 Task: Find connections with filter location Villajoyosa with filter topic #Humanresourcewith filter profile language Potuguese with filter current company Diverse Lynx with filter school Meghalaya India Jobs with filter industry Retail Luxury Goods and Jewelry with filter service category Labor and Employment Law with filter keywords title Supervisor
Action: Mouse moved to (544, 74)
Screenshot: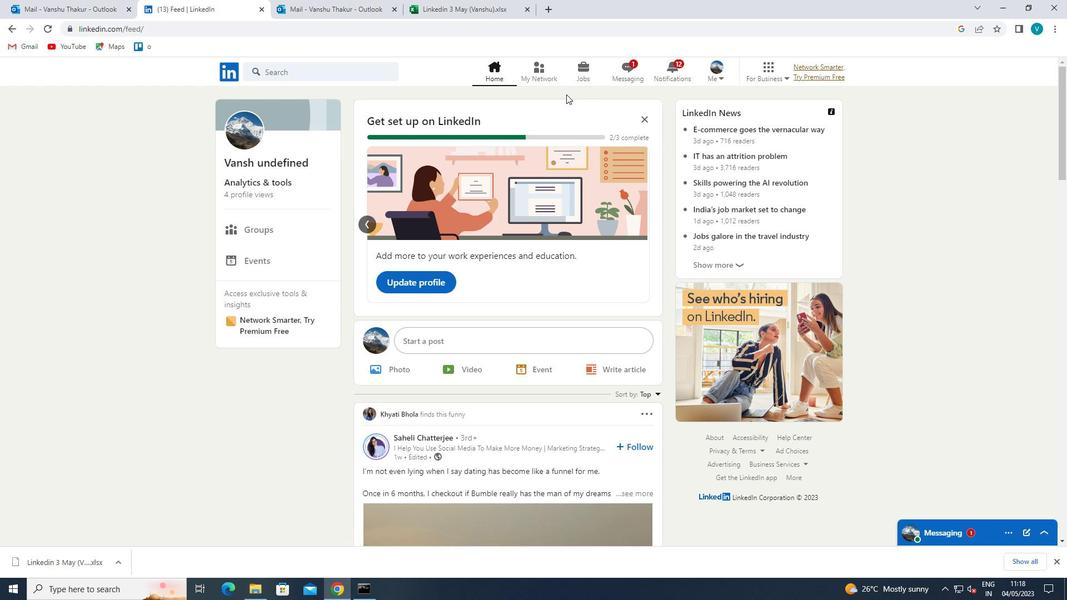 
Action: Mouse pressed left at (544, 74)
Screenshot: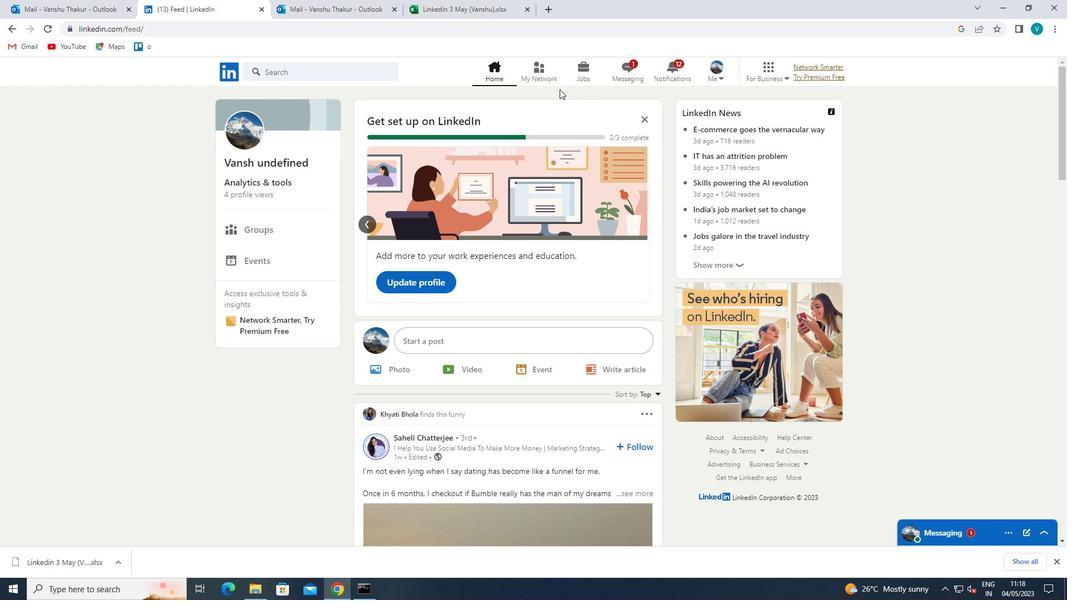 
Action: Mouse moved to (323, 125)
Screenshot: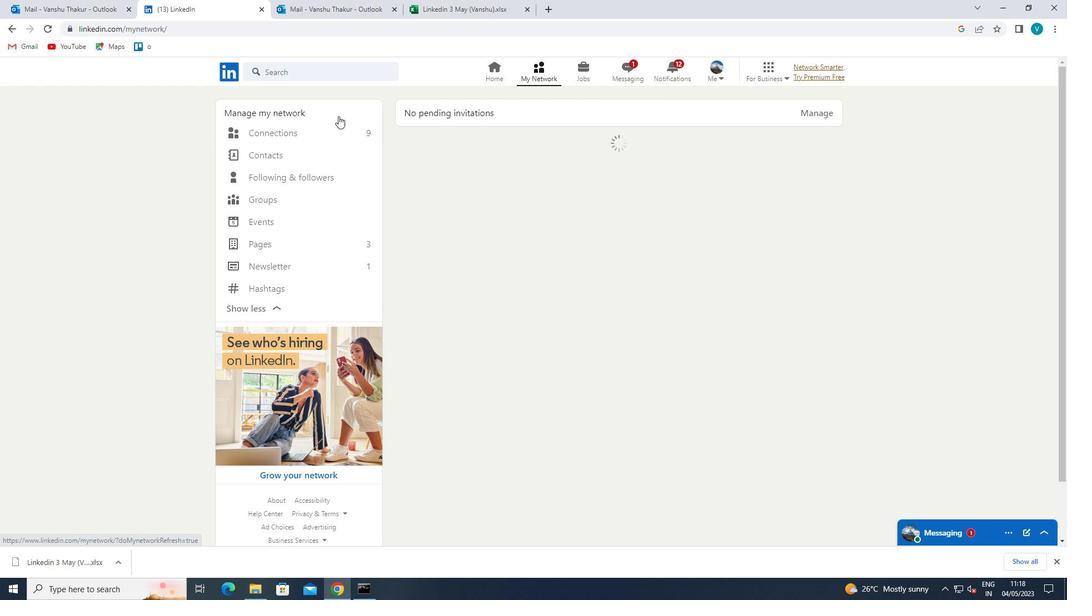 
Action: Mouse pressed left at (323, 125)
Screenshot: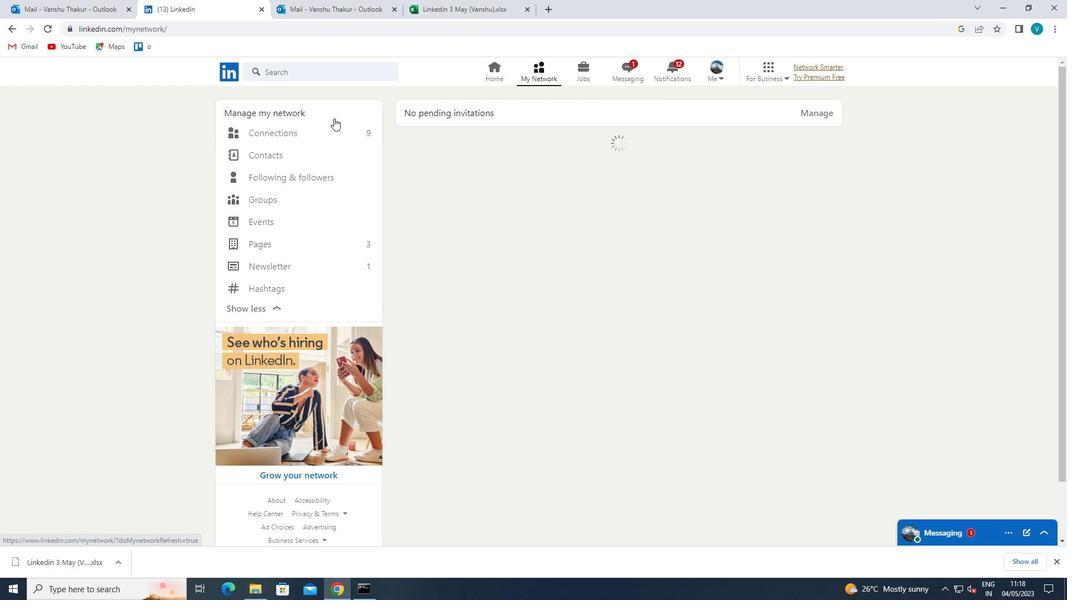 
Action: Mouse moved to (321, 126)
Screenshot: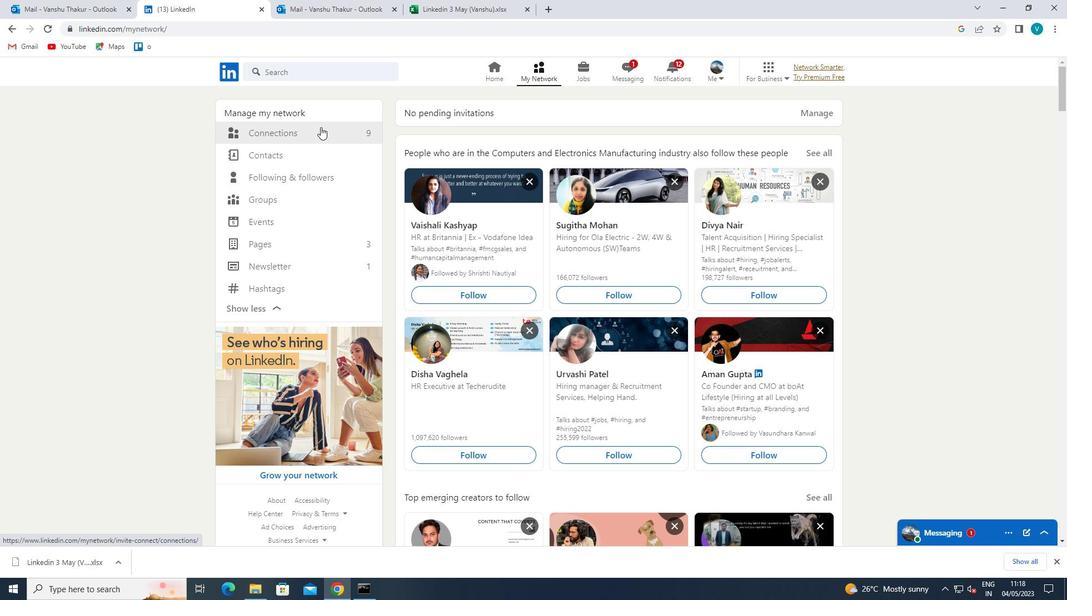 
Action: Mouse pressed left at (321, 126)
Screenshot: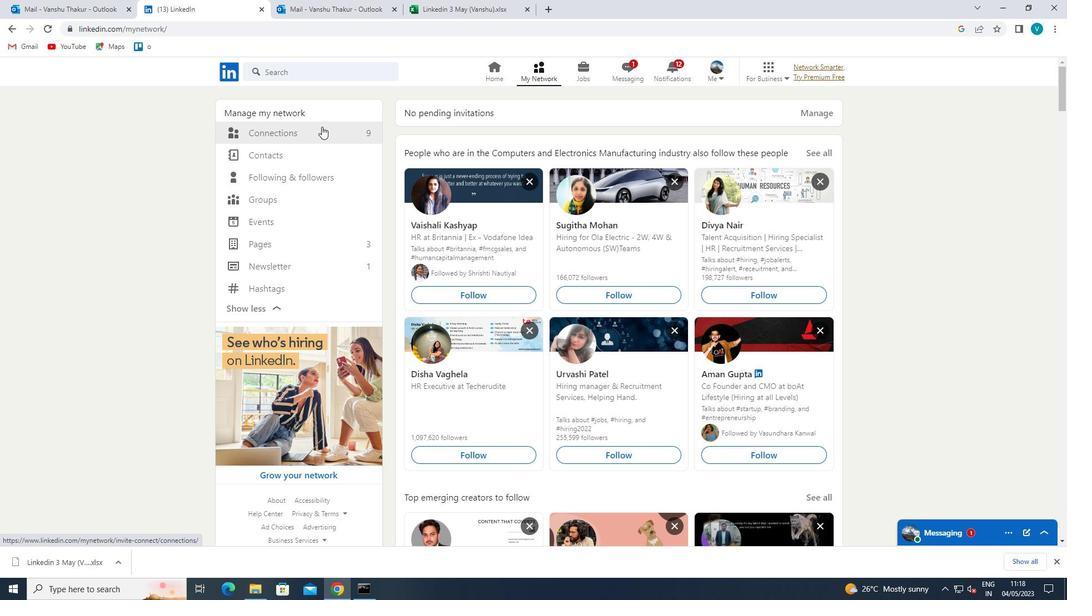 
Action: Mouse moved to (611, 129)
Screenshot: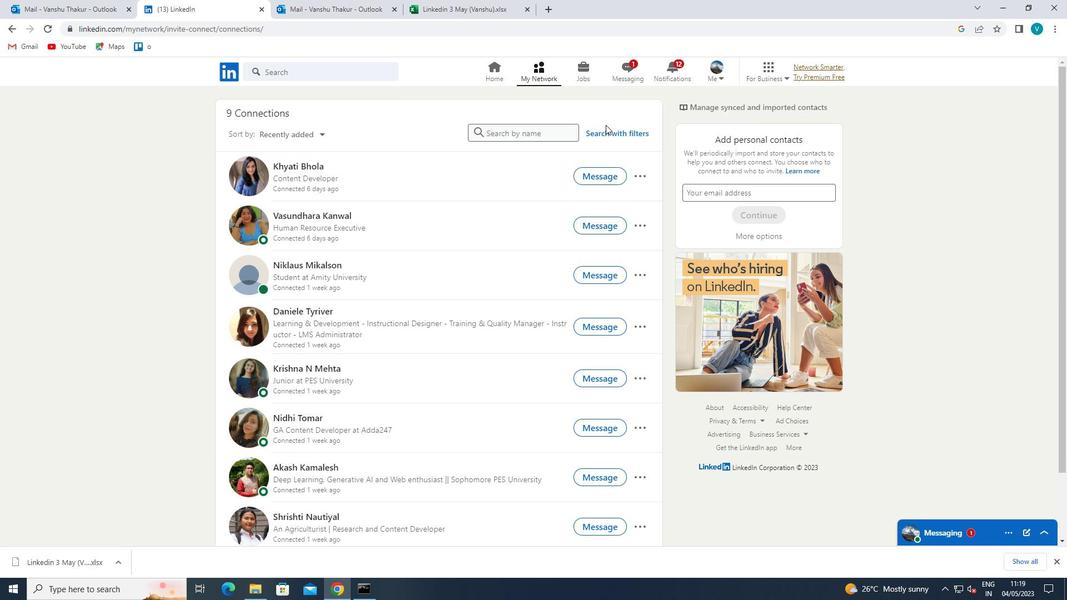 
Action: Mouse pressed left at (611, 129)
Screenshot: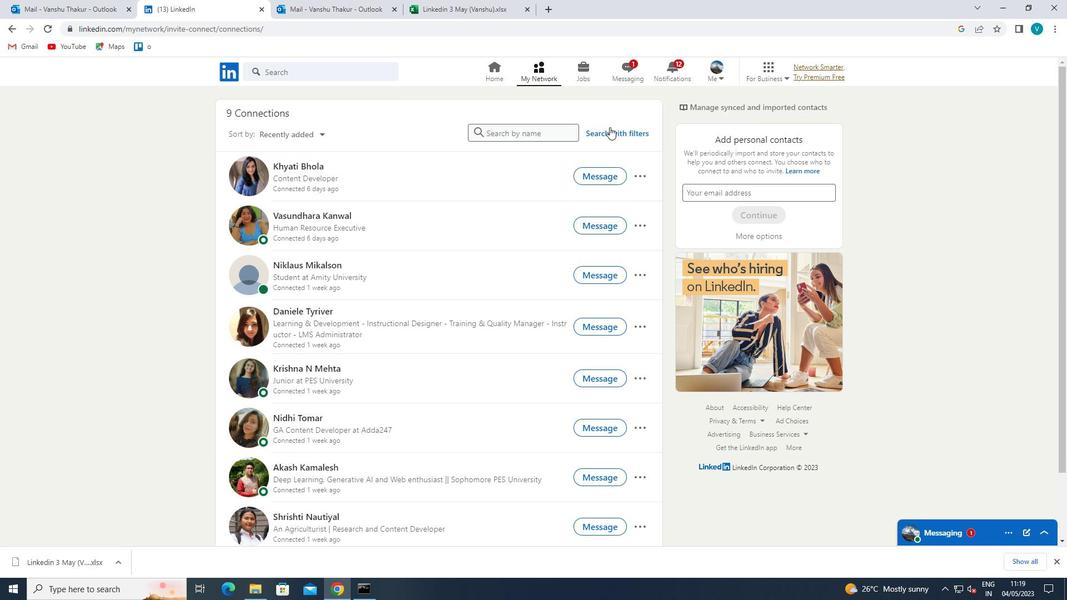 
Action: Mouse moved to (541, 108)
Screenshot: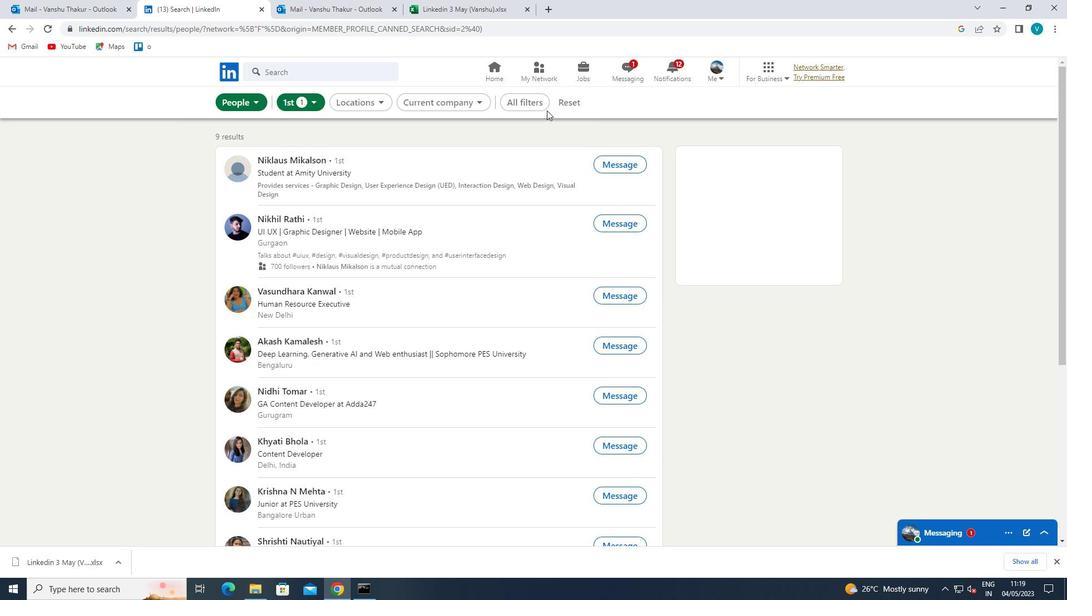
Action: Mouse pressed left at (541, 108)
Screenshot: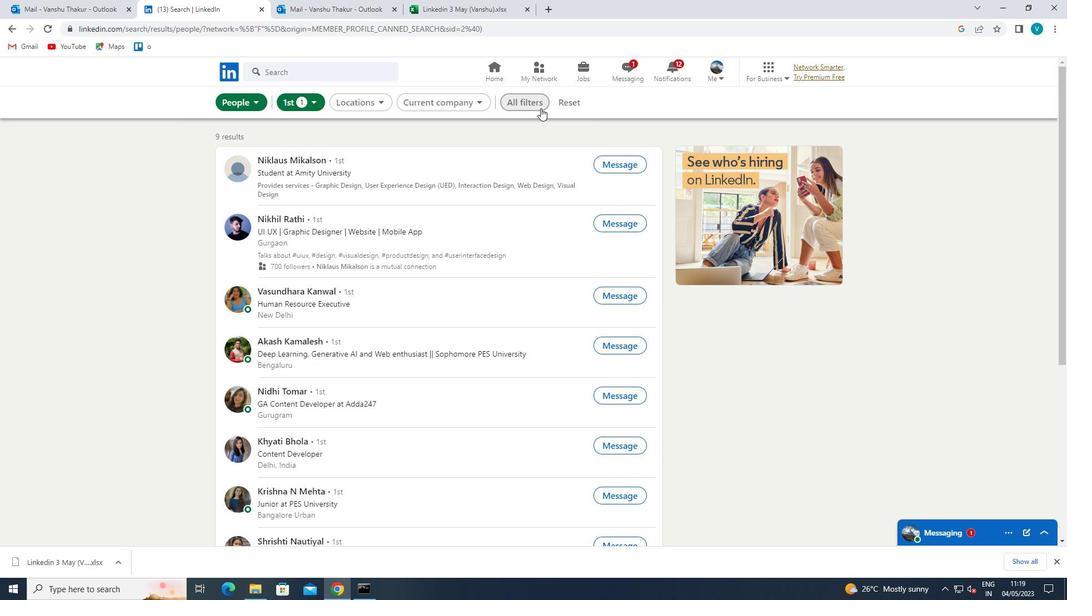
Action: Mouse moved to (788, 194)
Screenshot: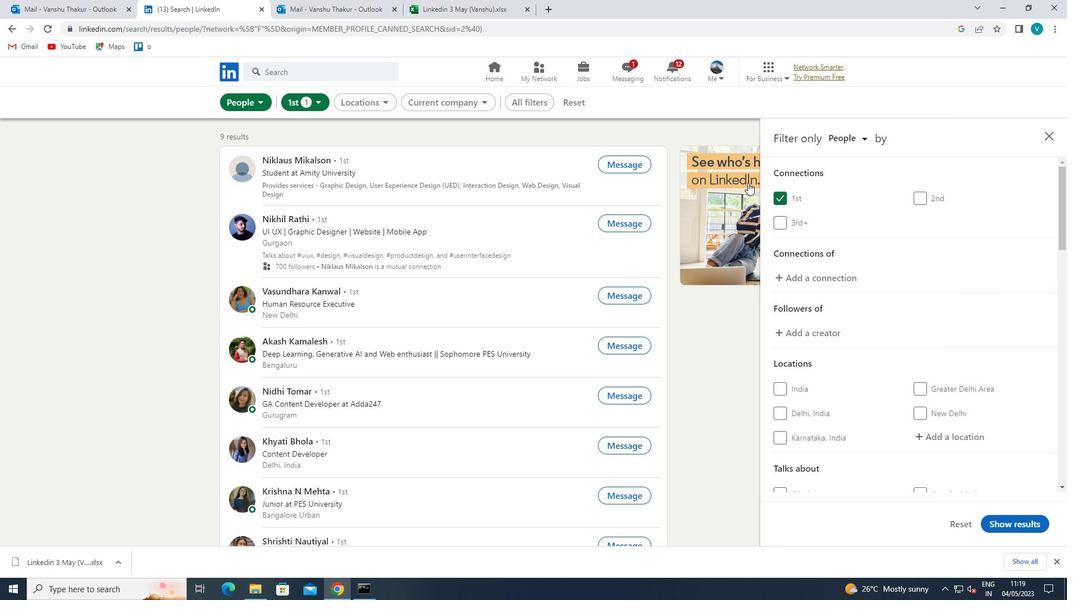 
Action: Mouse scrolled (788, 193) with delta (0, 0)
Screenshot: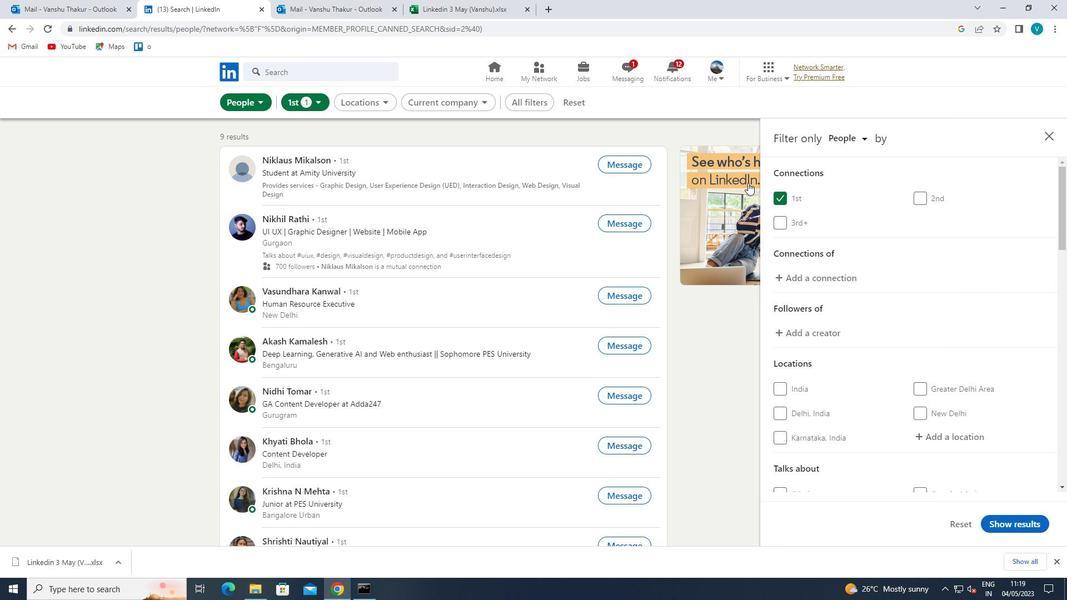 
Action: Mouse moved to (789, 195)
Screenshot: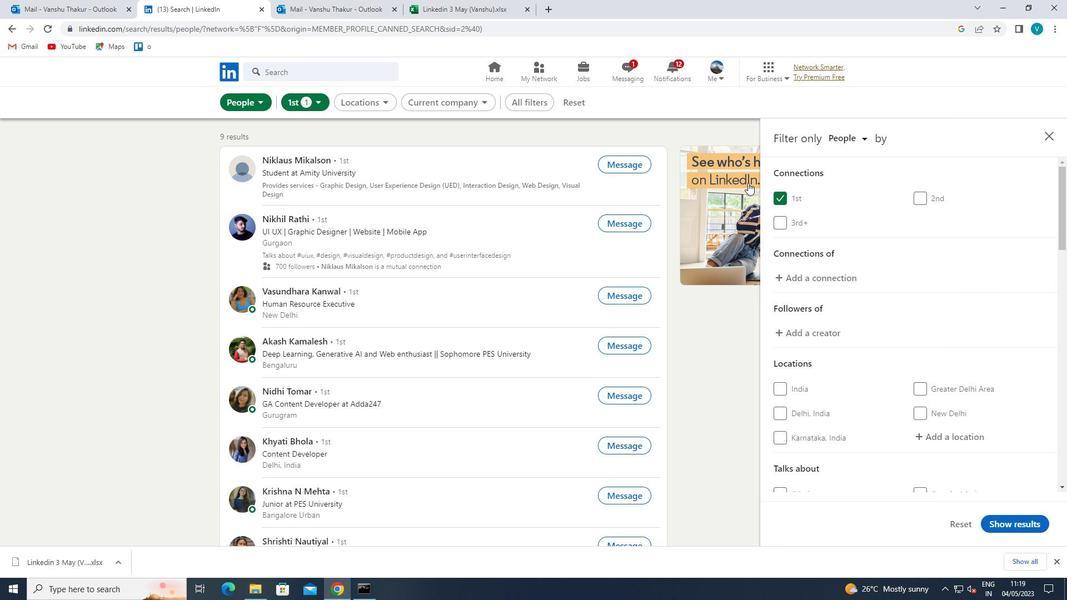 
Action: Mouse scrolled (789, 194) with delta (0, 0)
Screenshot: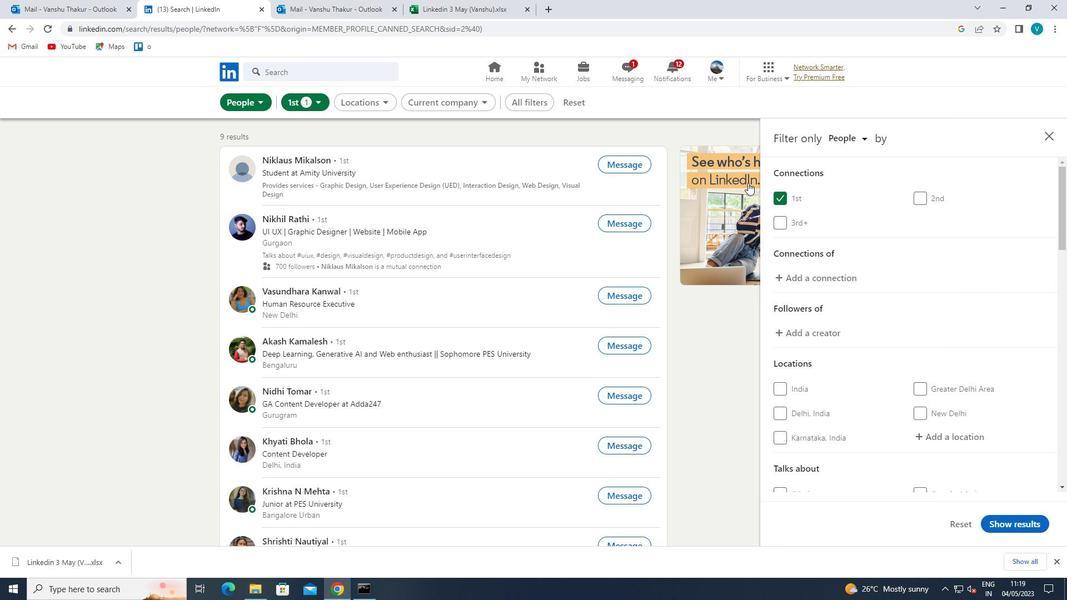
Action: Mouse moved to (955, 319)
Screenshot: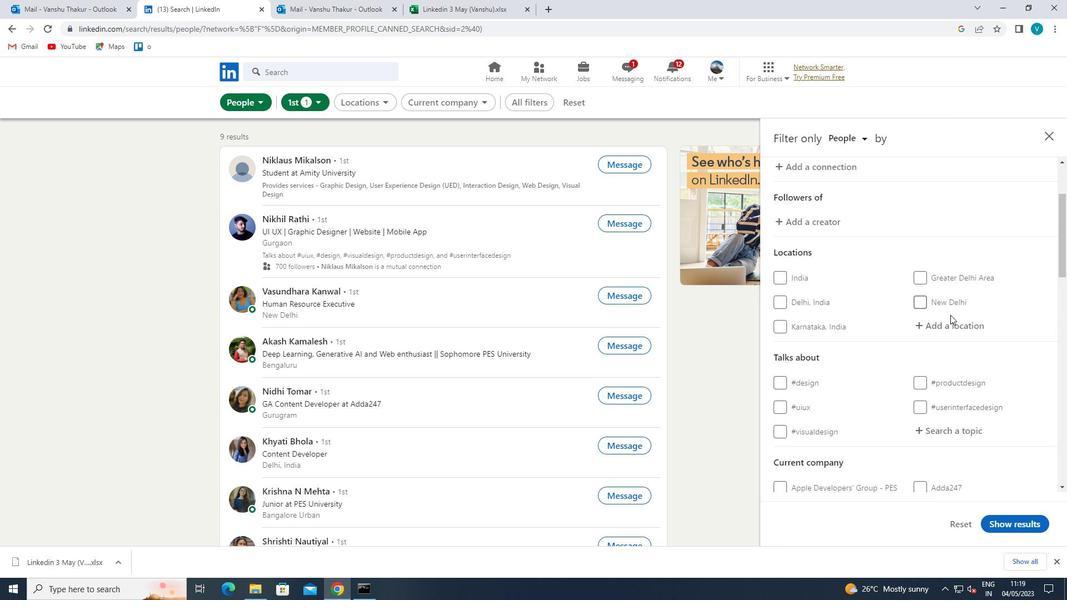 
Action: Mouse pressed left at (955, 319)
Screenshot: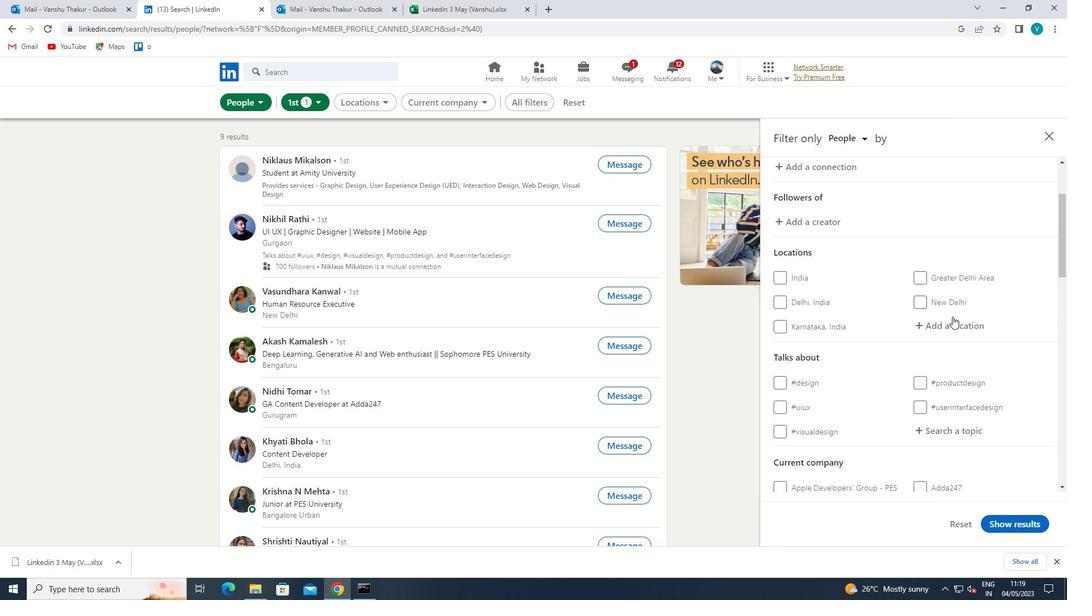 
Action: Mouse moved to (950, 324)
Screenshot: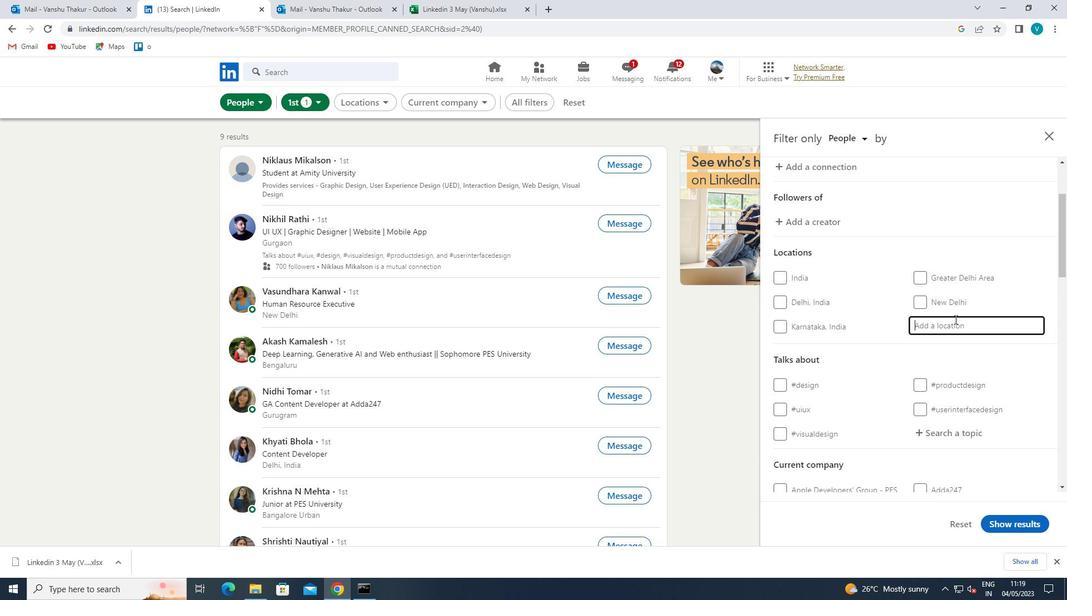 
Action: Key pressed <Key.shift>VILLAJOYOSA<Key.space>
Screenshot: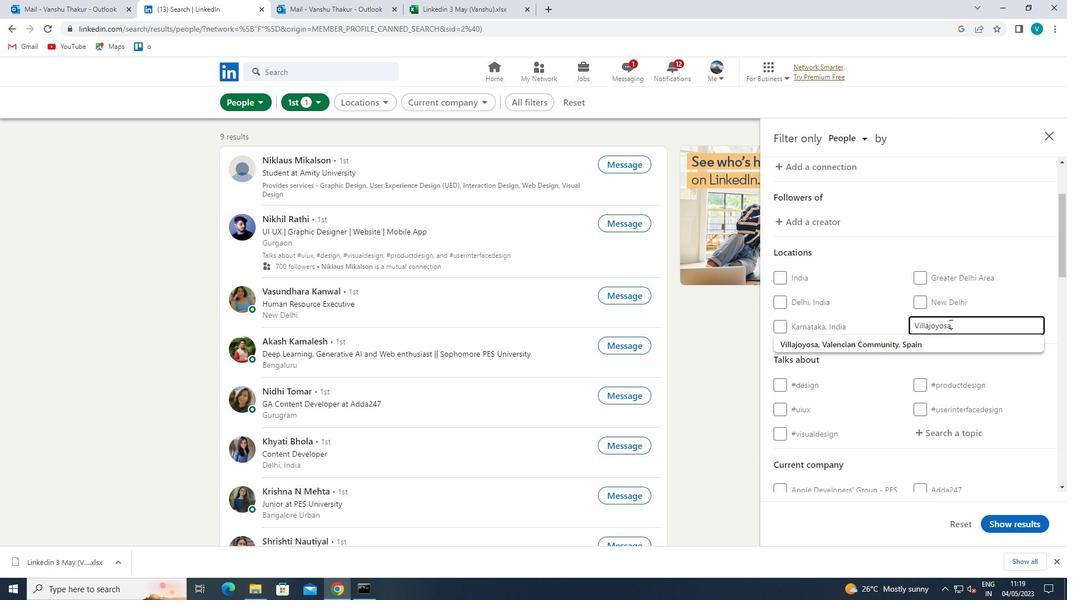
Action: Mouse moved to (935, 342)
Screenshot: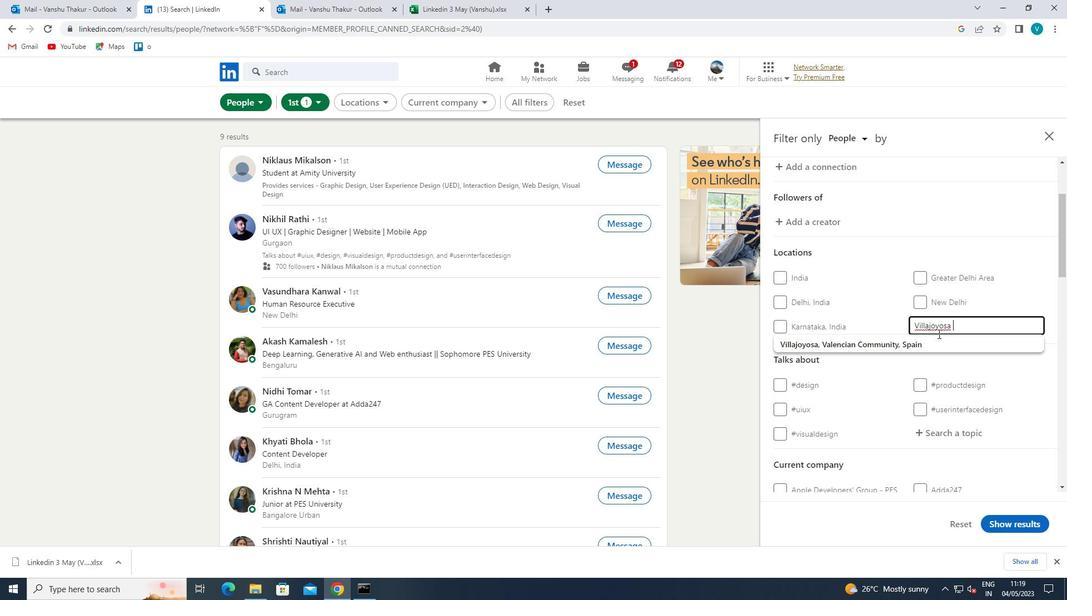 
Action: Mouse pressed left at (935, 342)
Screenshot: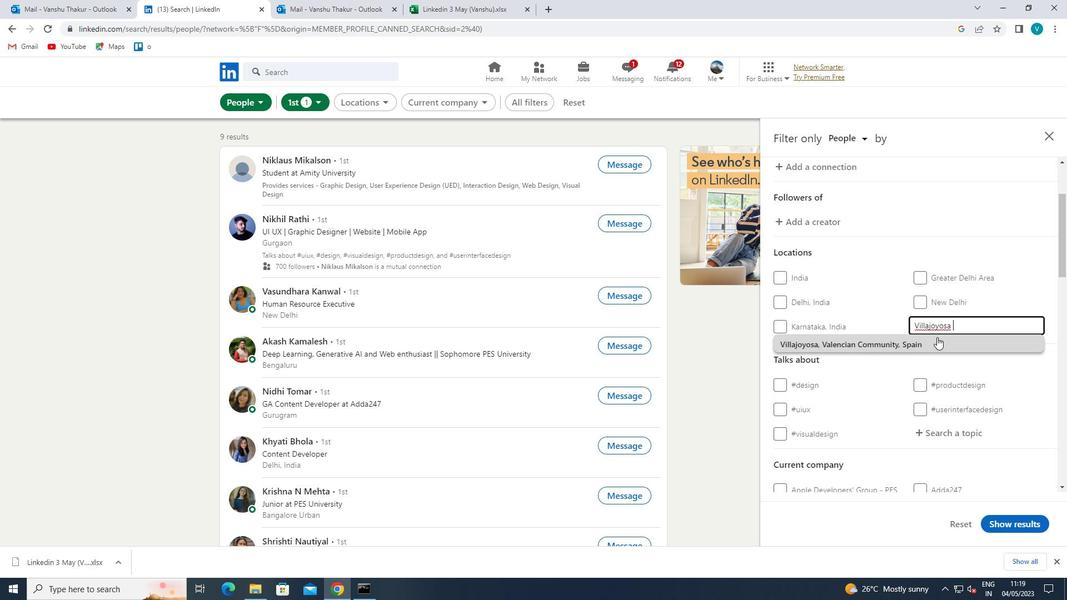 
Action: Mouse moved to (935, 342)
Screenshot: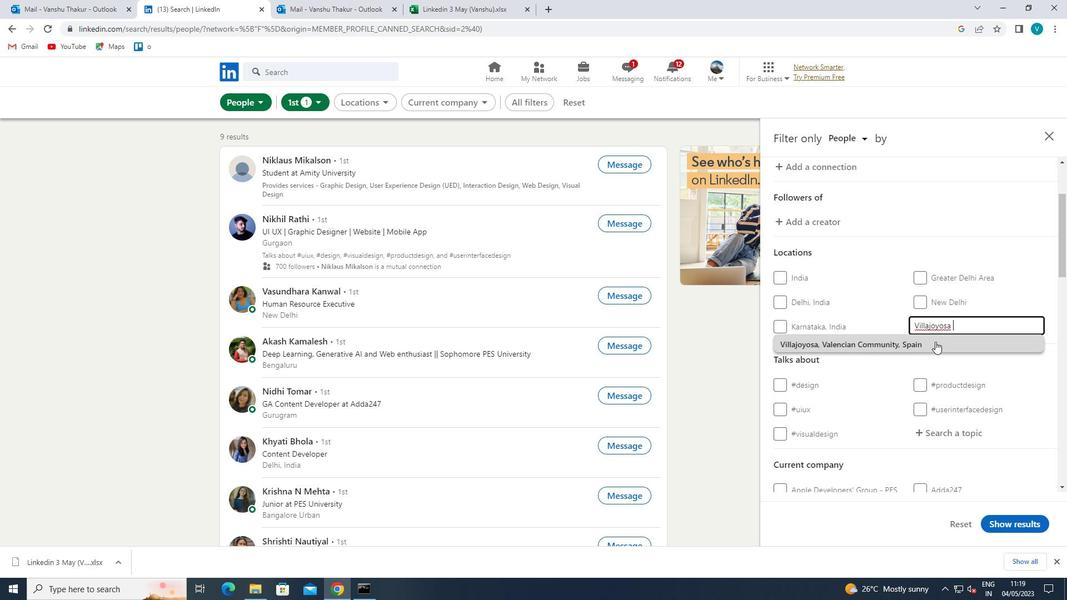 
Action: Mouse scrolled (935, 341) with delta (0, 0)
Screenshot: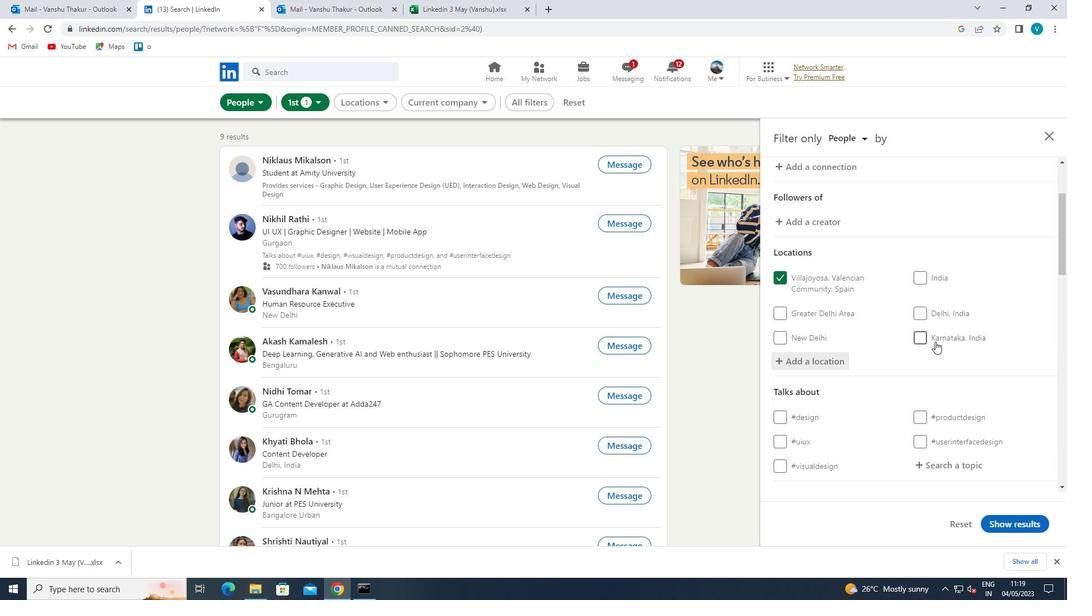
Action: Mouse scrolled (935, 341) with delta (0, 0)
Screenshot: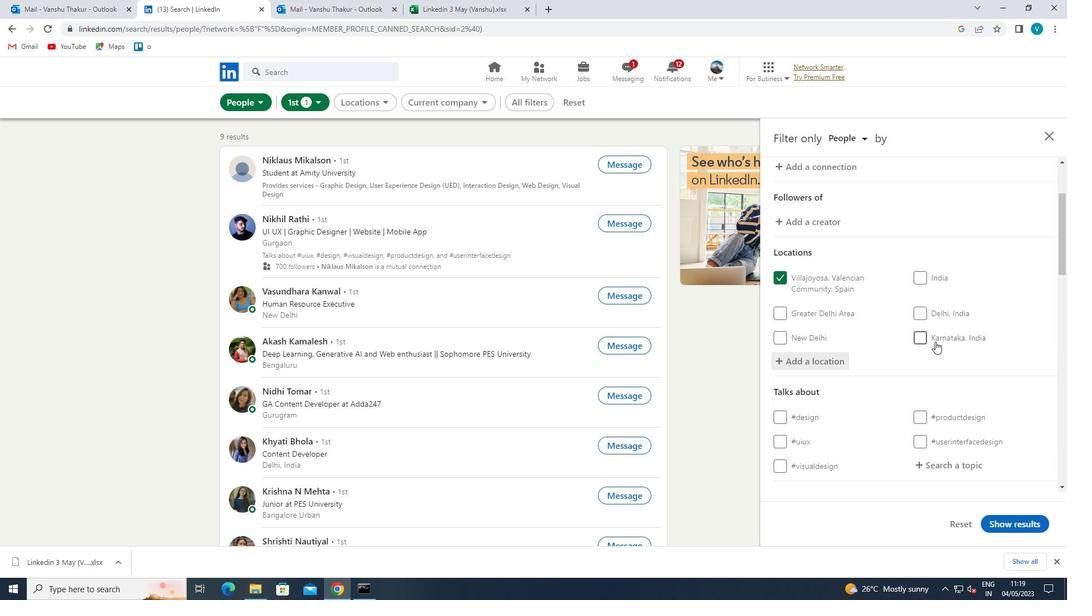 
Action: Mouse moved to (937, 364)
Screenshot: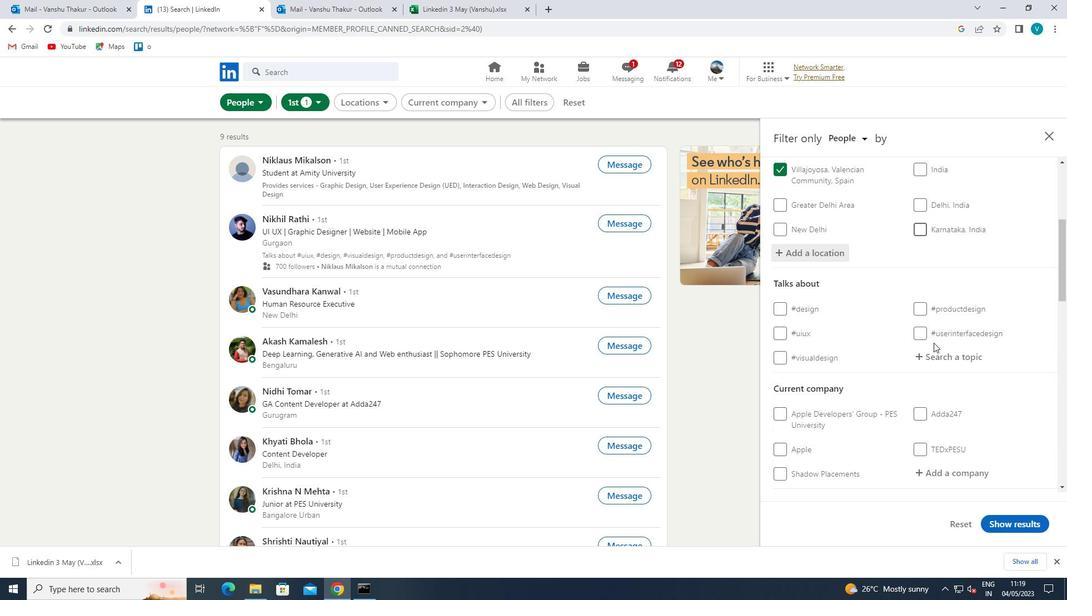 
Action: Mouse pressed left at (937, 364)
Screenshot: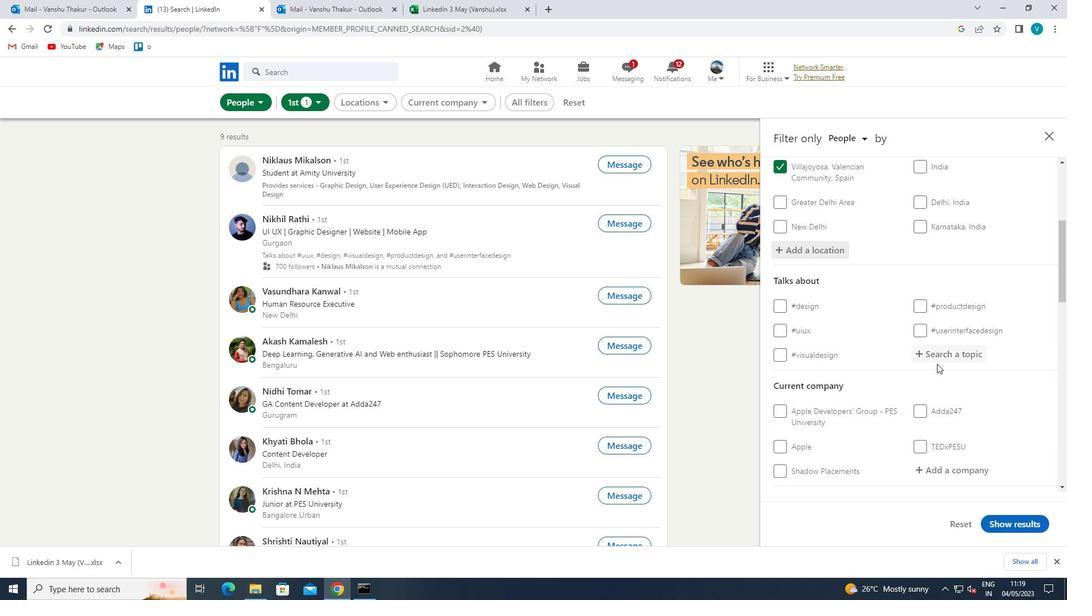 
Action: Mouse moved to (969, 352)
Screenshot: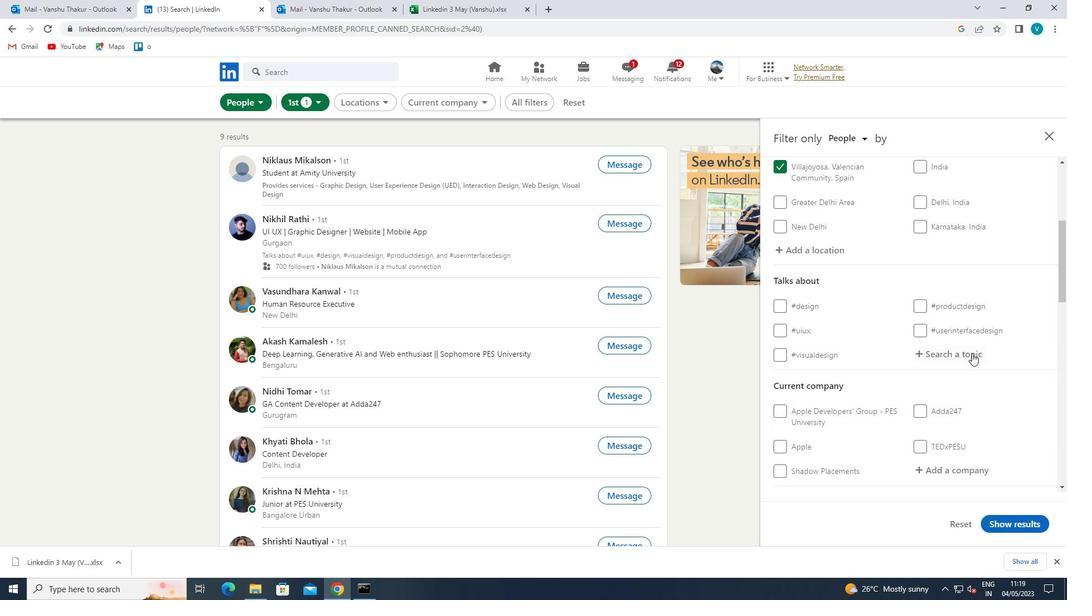 
Action: Mouse pressed left at (969, 352)
Screenshot: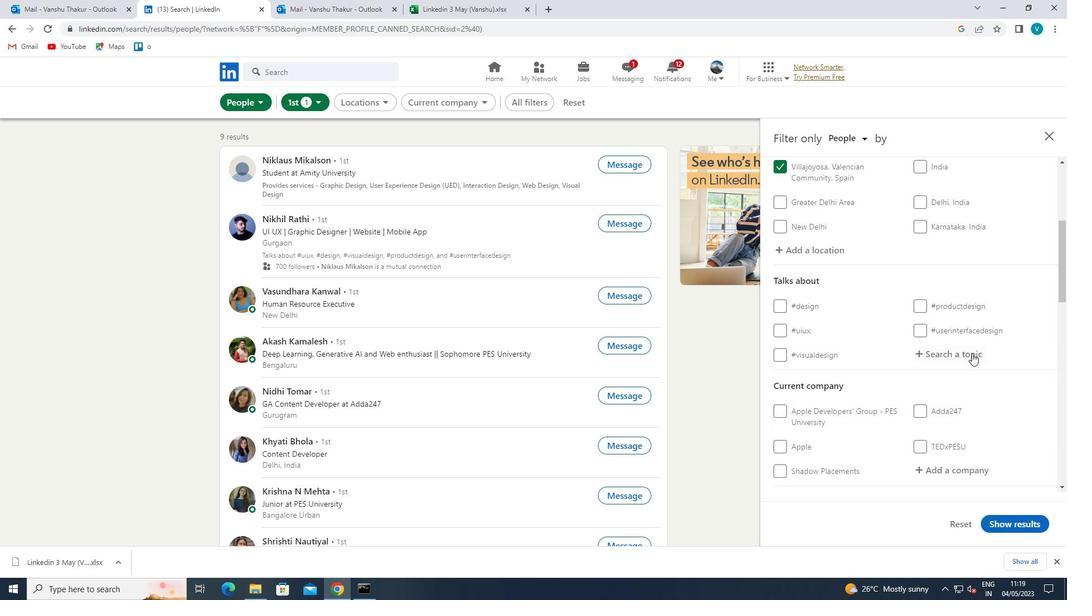 
Action: Mouse moved to (963, 355)
Screenshot: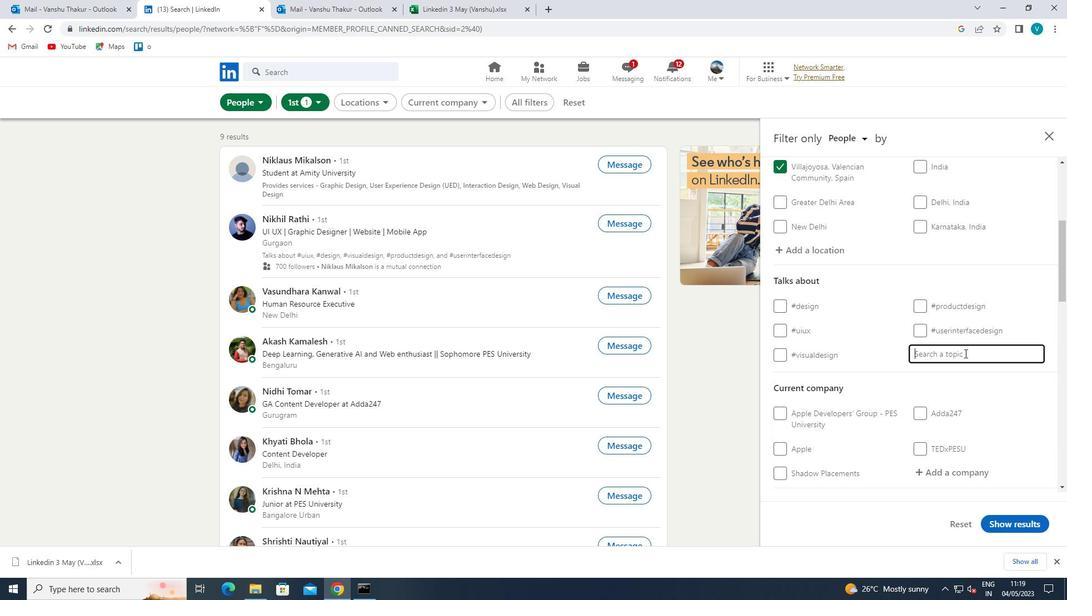 
Action: Key pressed HUMANRES
Screenshot: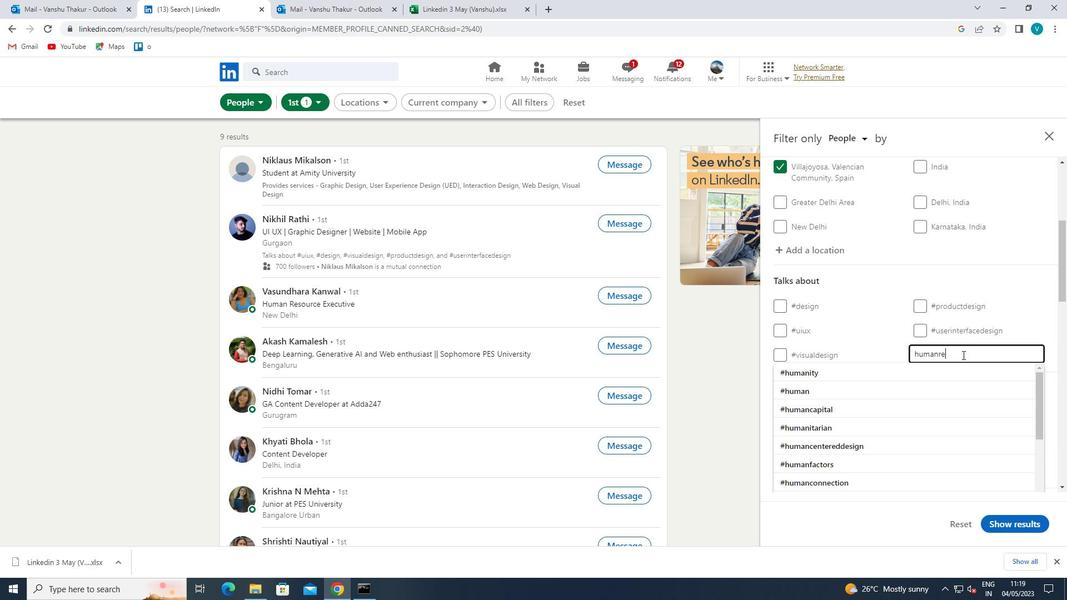 
Action: Mouse moved to (900, 385)
Screenshot: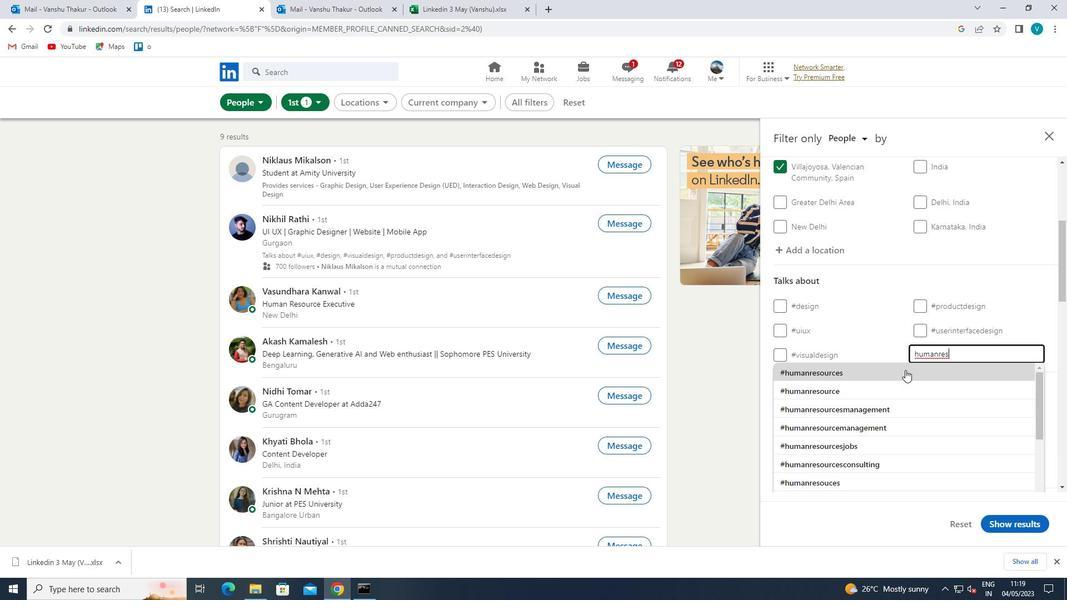 
Action: Mouse pressed left at (900, 385)
Screenshot: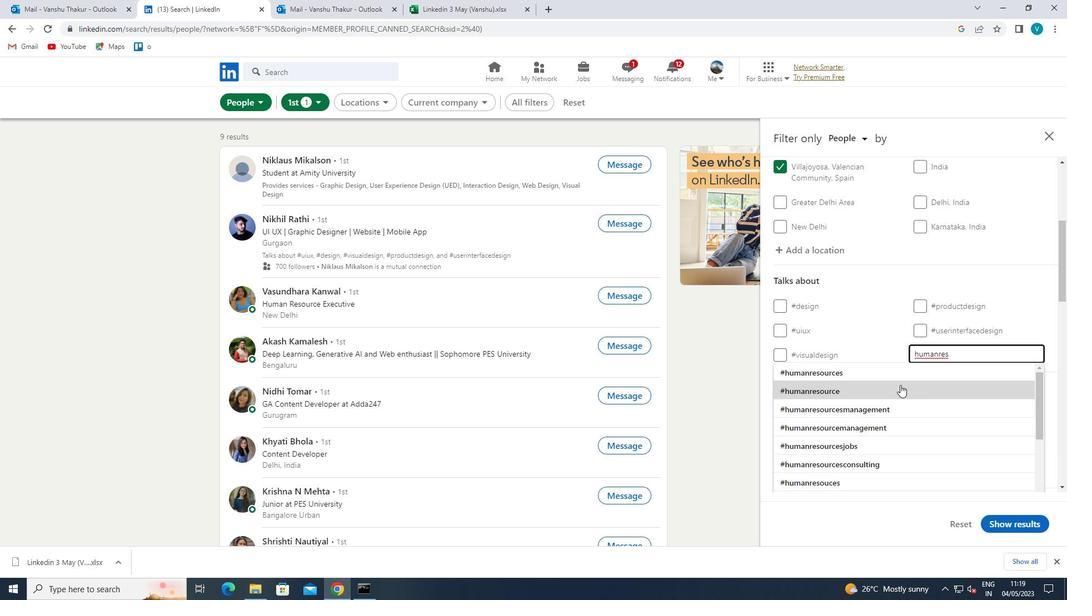 
Action: Mouse moved to (900, 385)
Screenshot: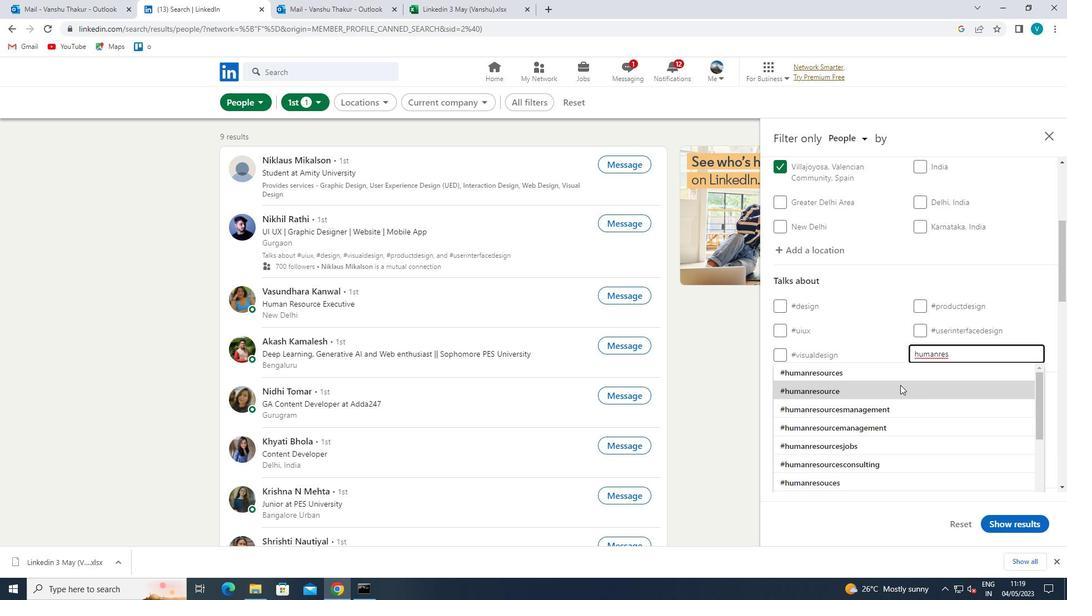 
Action: Mouse scrolled (900, 384) with delta (0, 0)
Screenshot: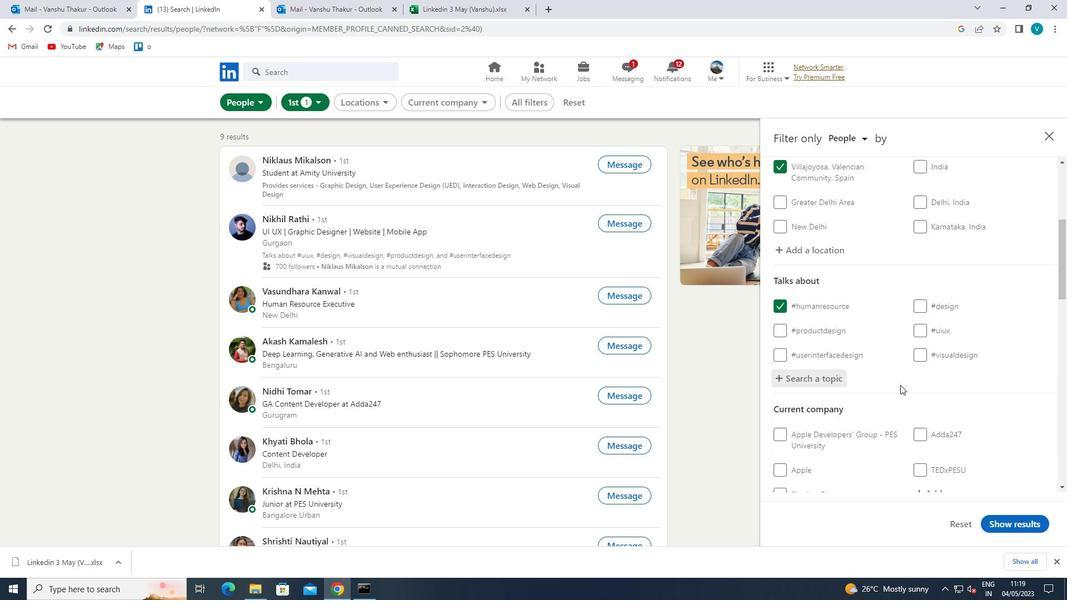 
Action: Mouse scrolled (900, 384) with delta (0, 0)
Screenshot: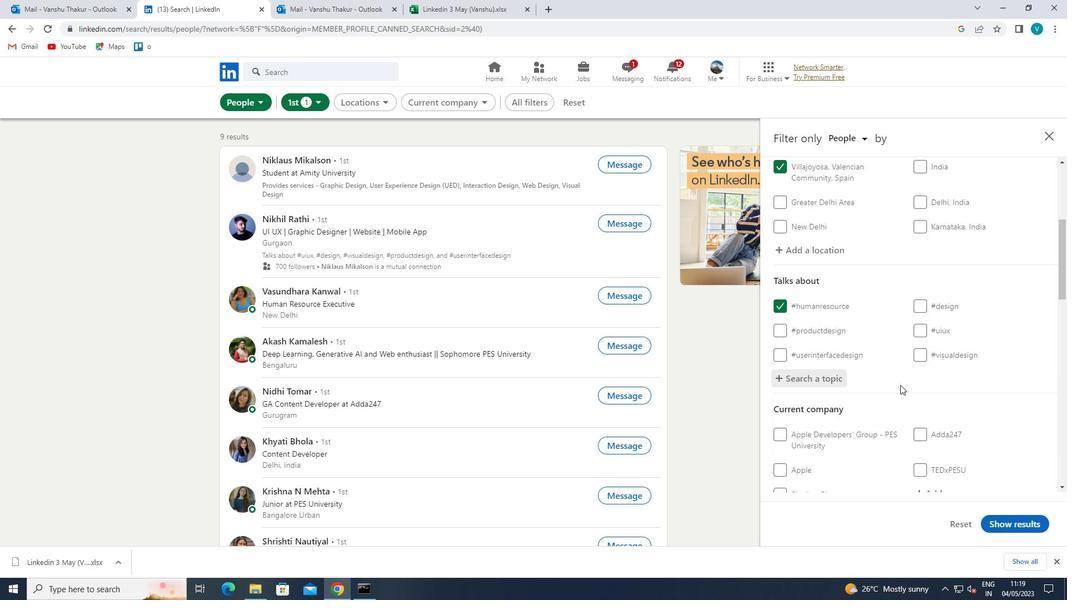 
Action: Mouse scrolled (900, 384) with delta (0, 0)
Screenshot: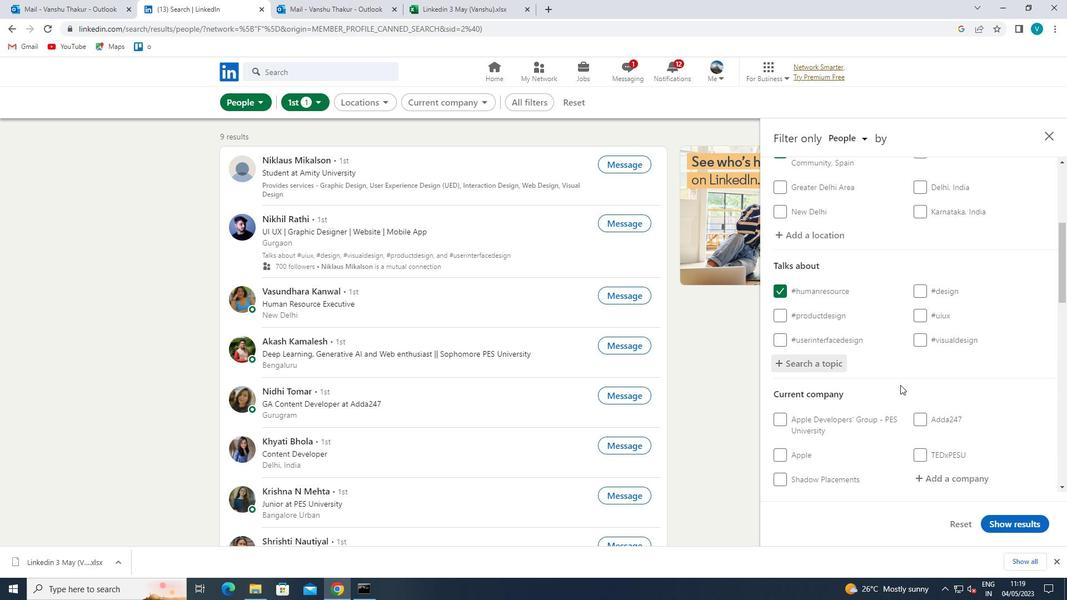 
Action: Mouse moved to (950, 324)
Screenshot: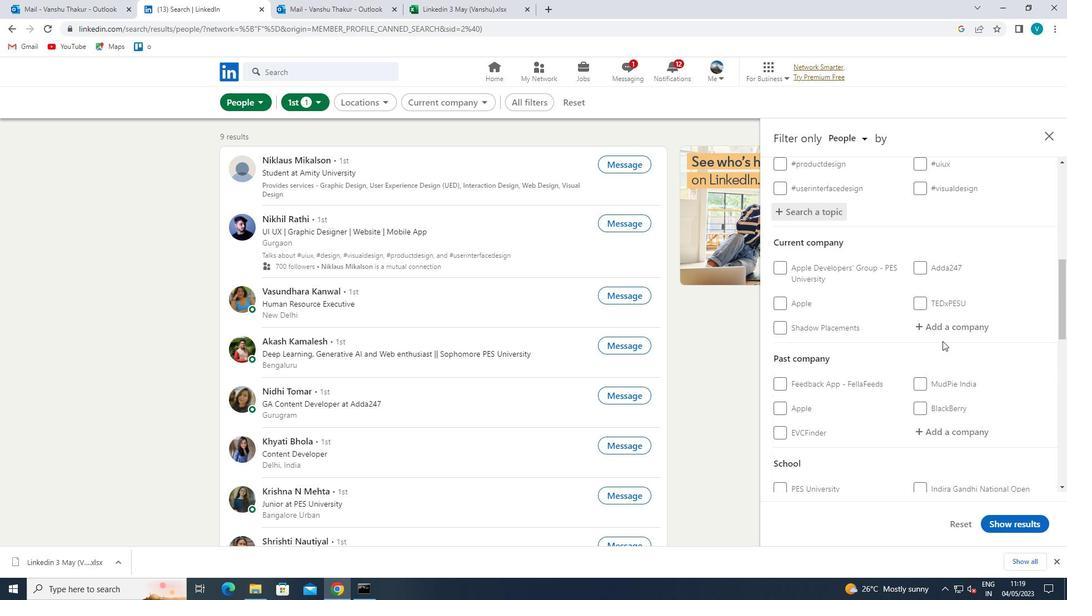 
Action: Mouse pressed left at (950, 324)
Screenshot: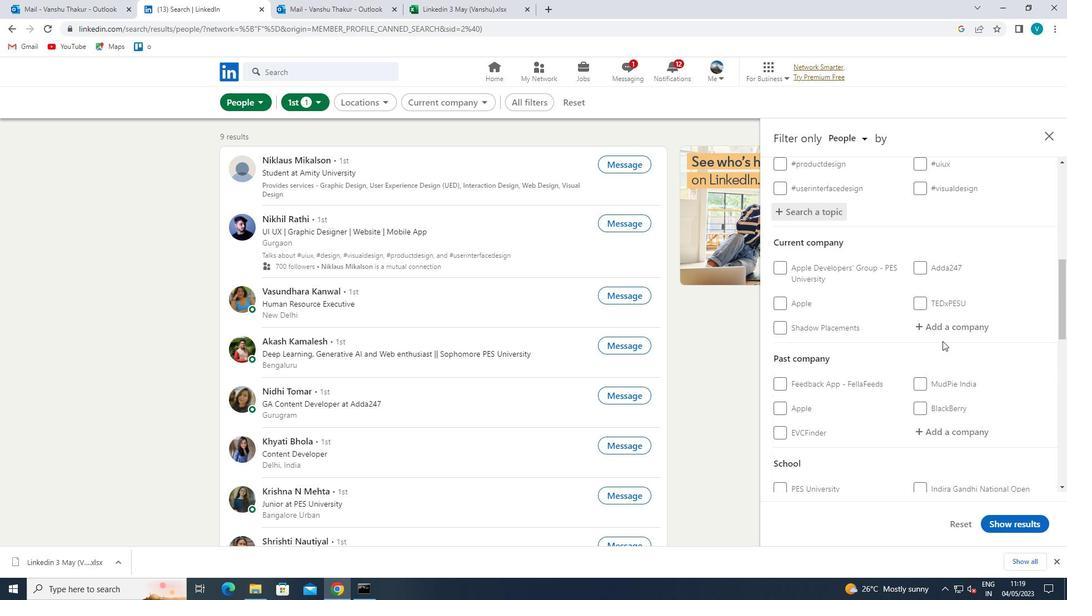 
Action: Key pressed <Key.shift>DIVERSE
Screenshot: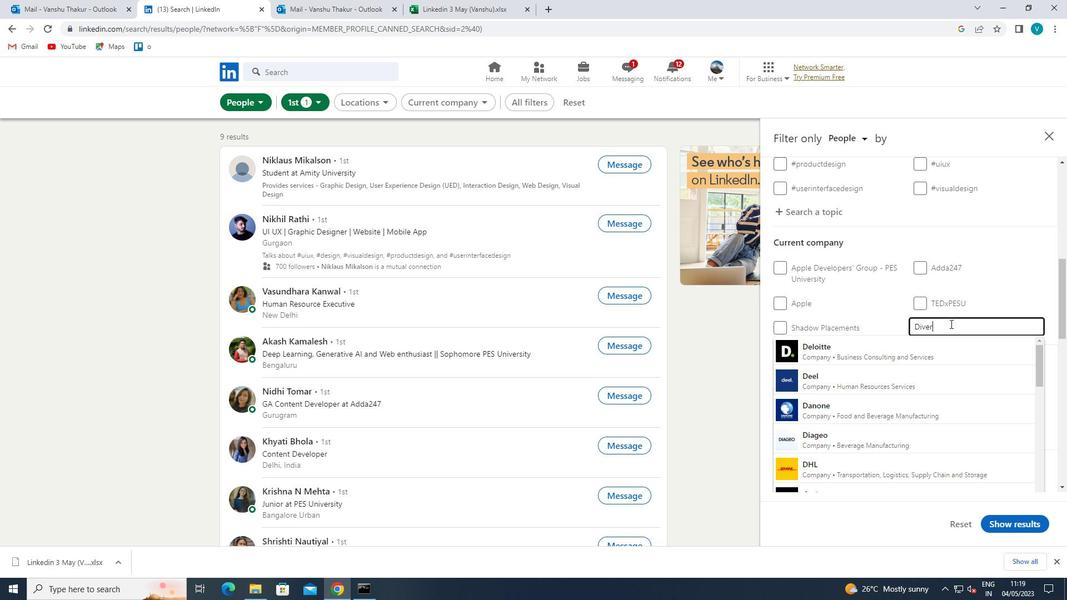 
Action: Mouse moved to (922, 353)
Screenshot: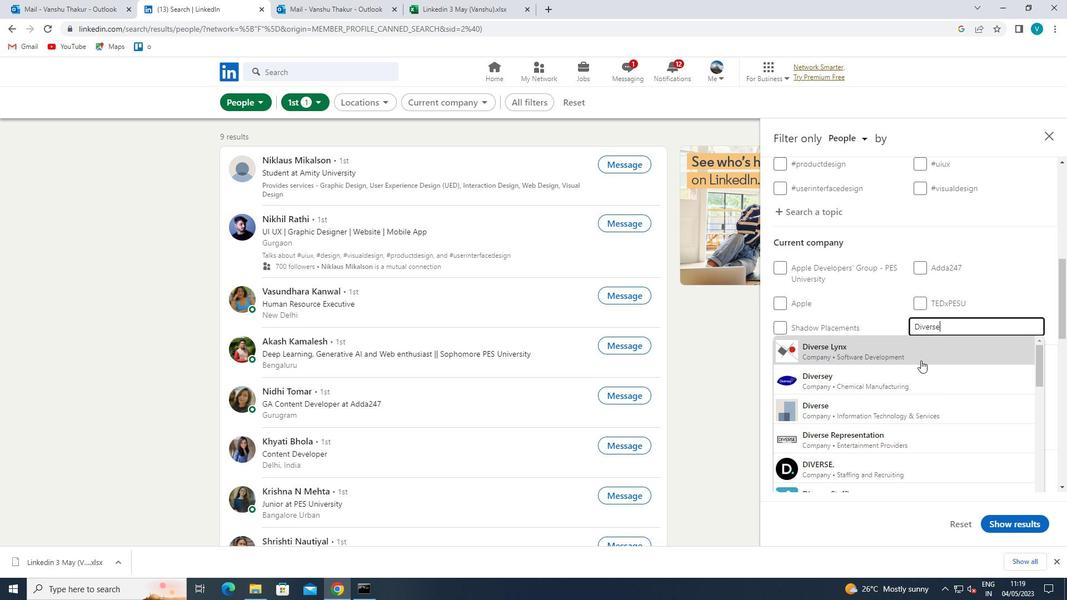 
Action: Mouse pressed left at (922, 353)
Screenshot: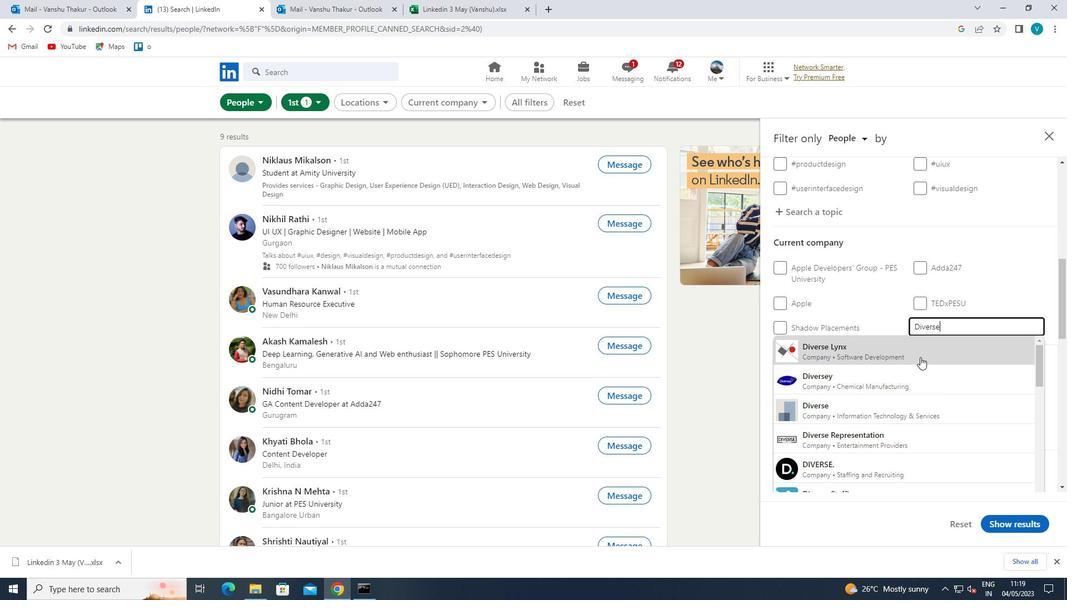 
Action: Mouse moved to (923, 351)
Screenshot: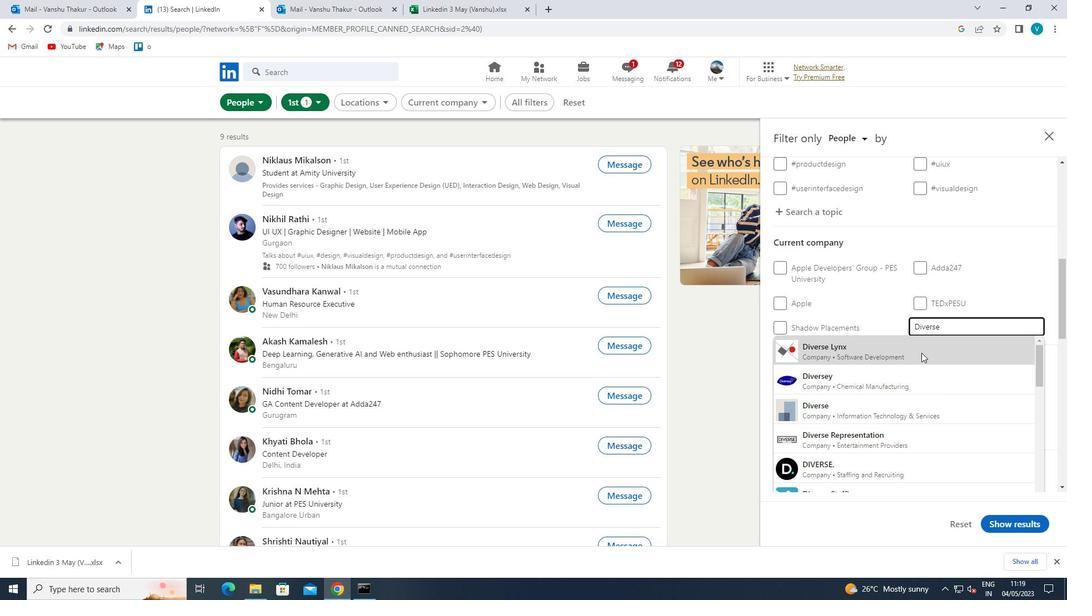 
Action: Mouse scrolled (923, 350) with delta (0, 0)
Screenshot: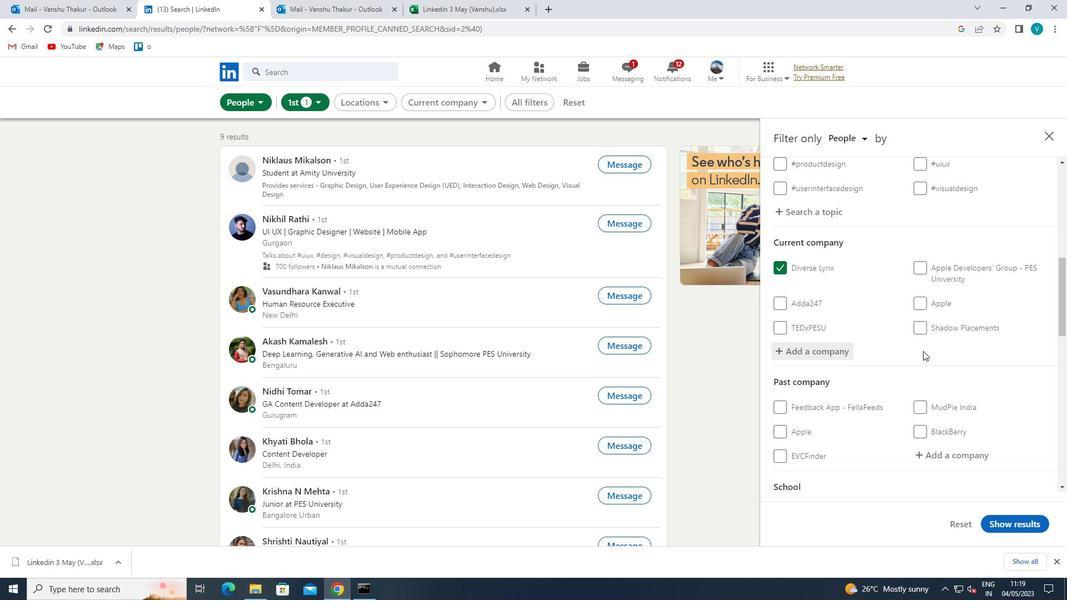 
Action: Mouse scrolled (923, 350) with delta (0, 0)
Screenshot: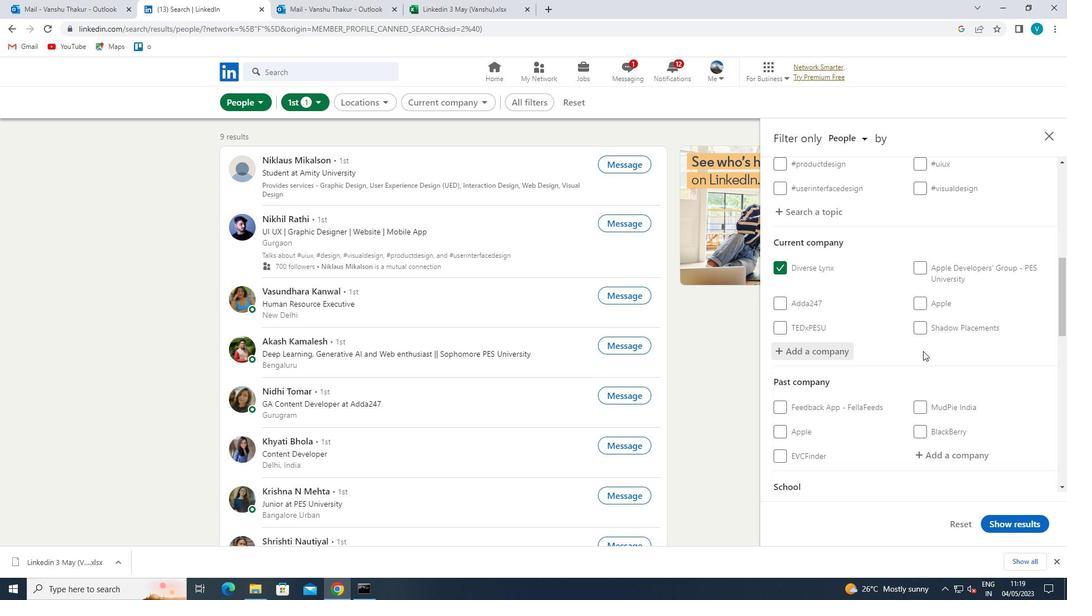 
Action: Mouse scrolled (923, 350) with delta (0, 0)
Screenshot: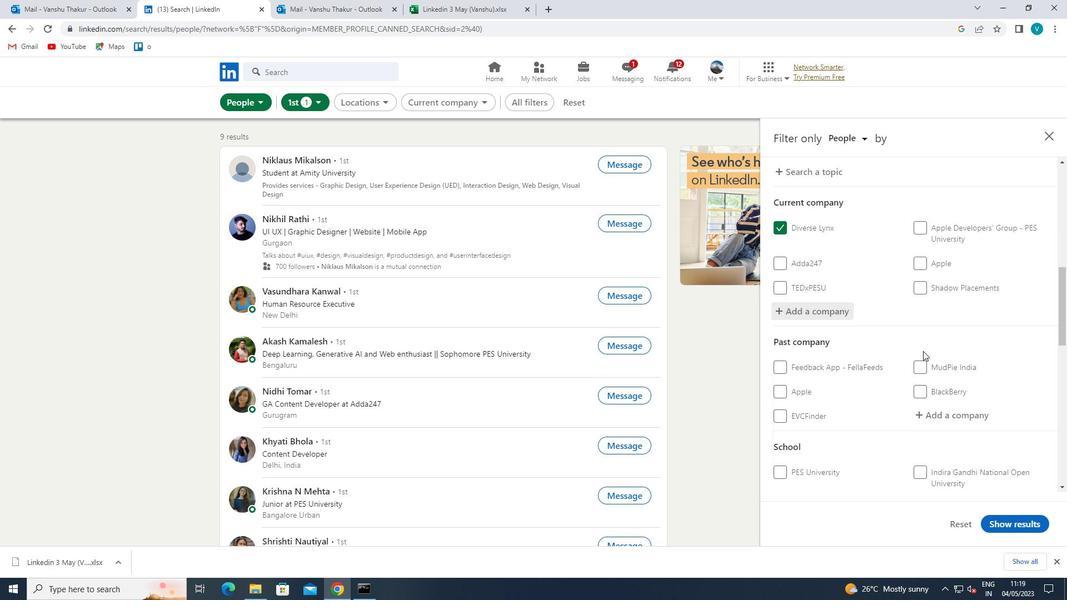 
Action: Mouse scrolled (923, 350) with delta (0, 0)
Screenshot: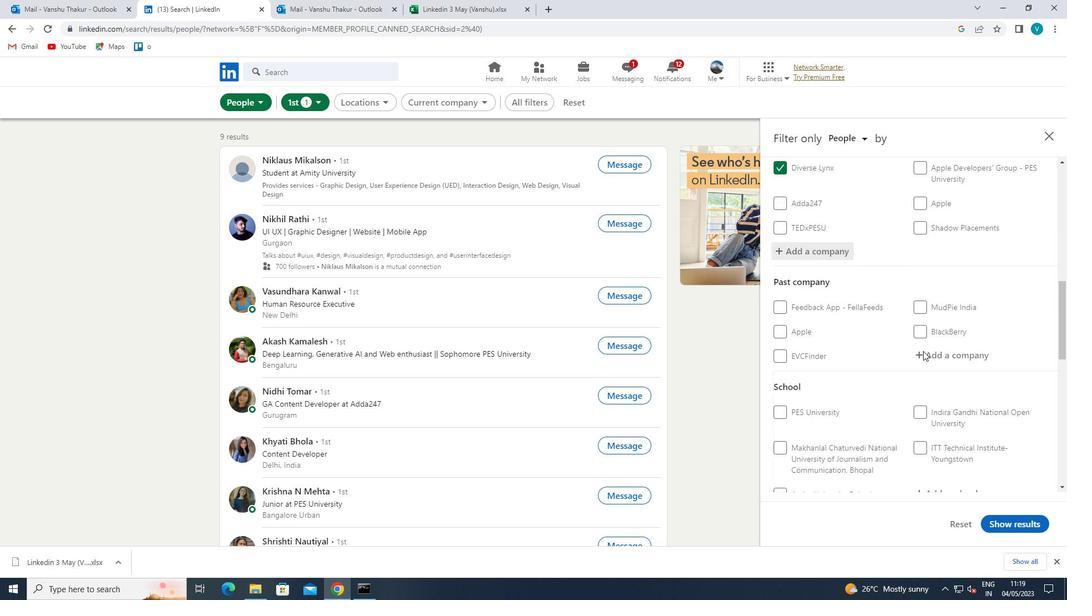 
Action: Mouse moved to (945, 367)
Screenshot: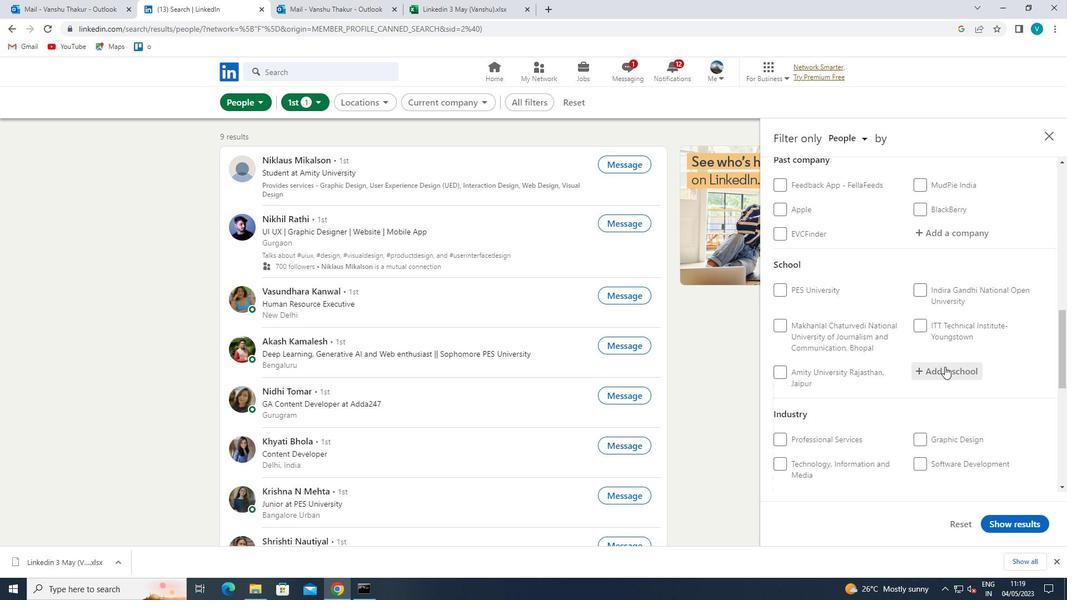 
Action: Mouse pressed left at (945, 367)
Screenshot: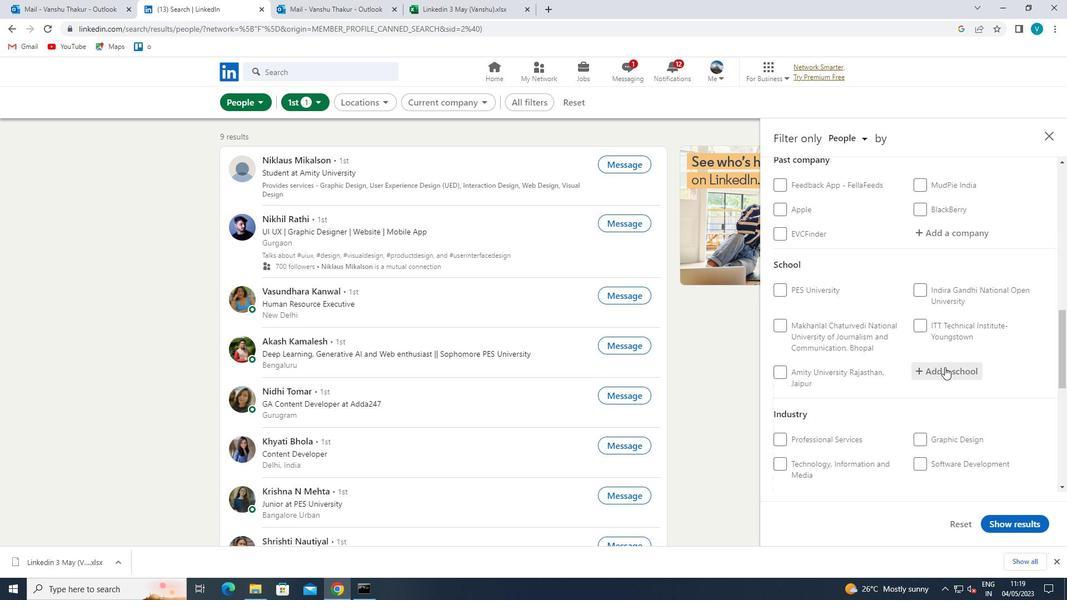 
Action: Mouse moved to (948, 367)
Screenshot: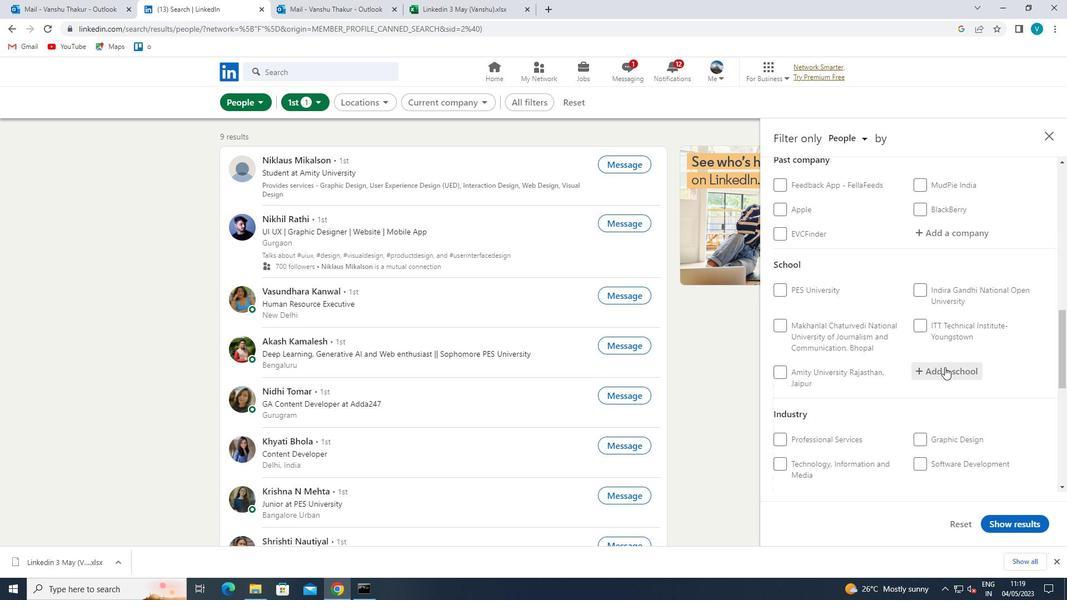
Action: Key pressed <Key.shift>MEGHA
Screenshot: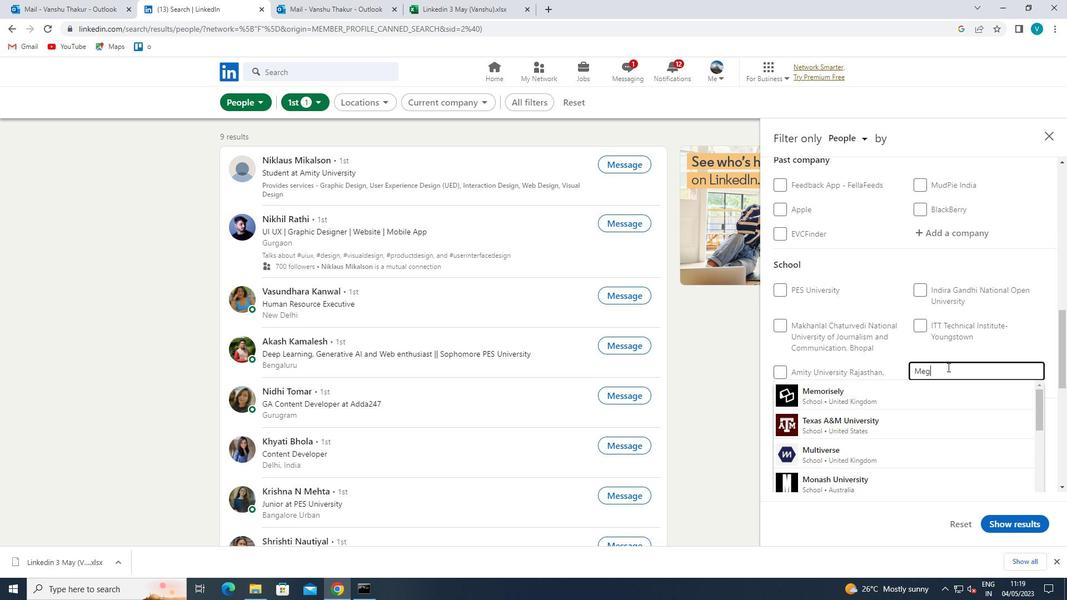 
Action: Mouse moved to (934, 393)
Screenshot: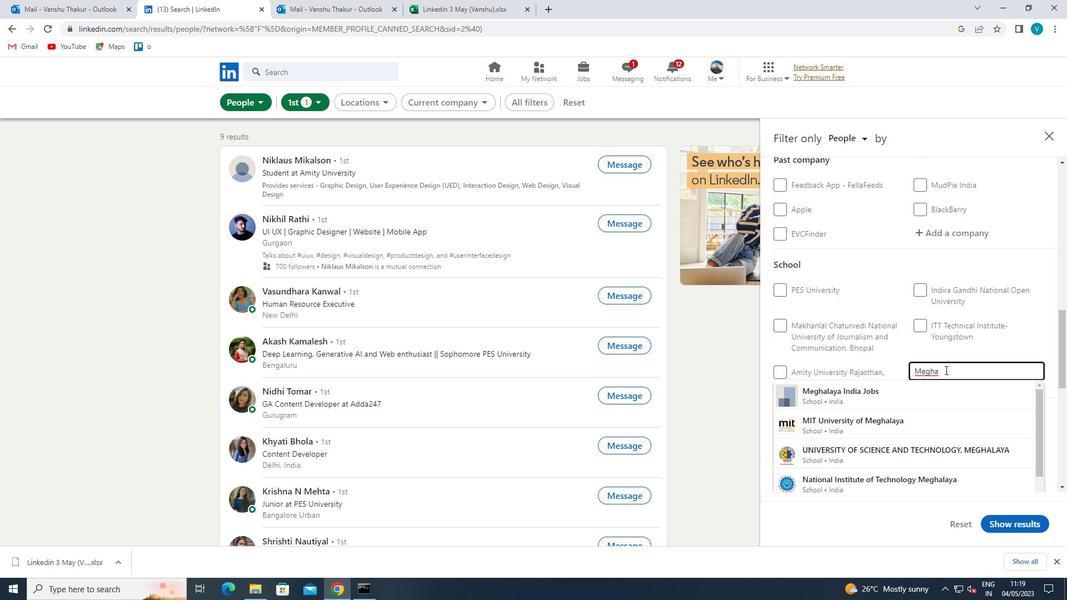 
Action: Mouse pressed left at (934, 393)
Screenshot: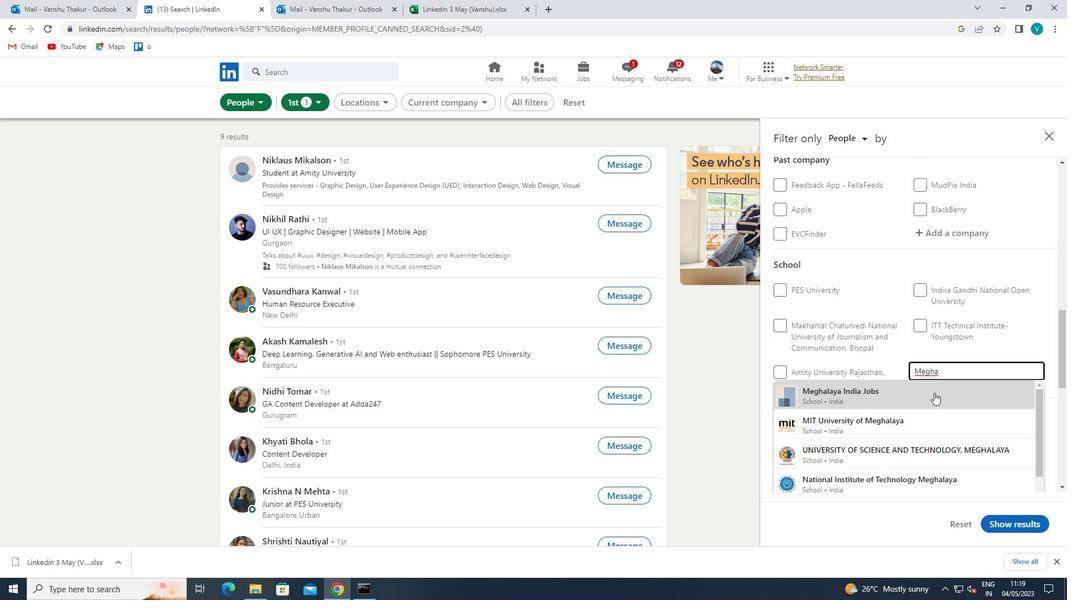 
Action: Mouse moved to (934, 393)
Screenshot: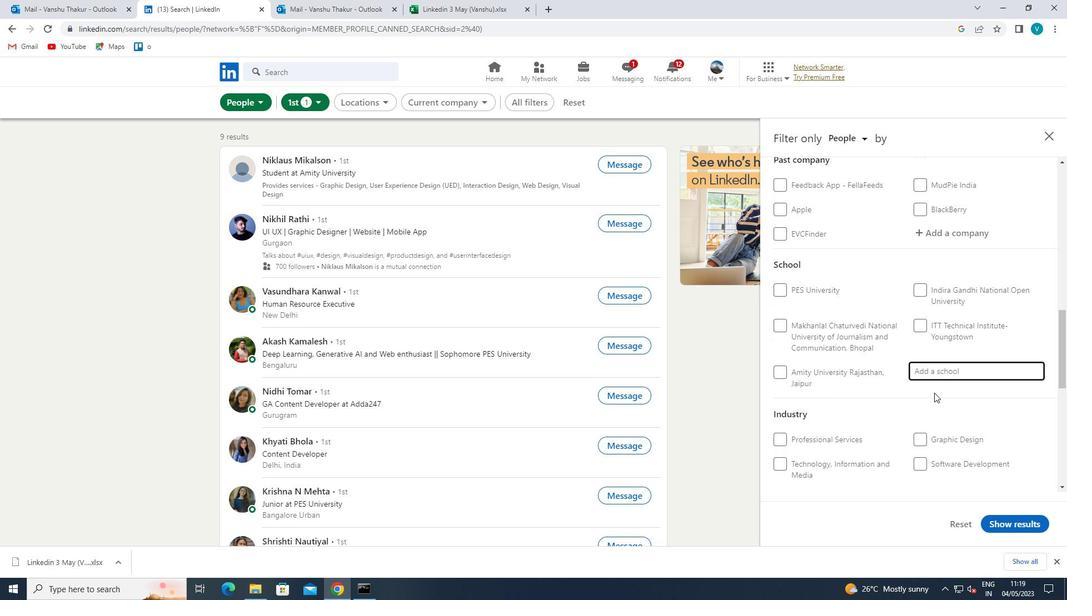 
Action: Mouse scrolled (934, 393) with delta (0, 0)
Screenshot: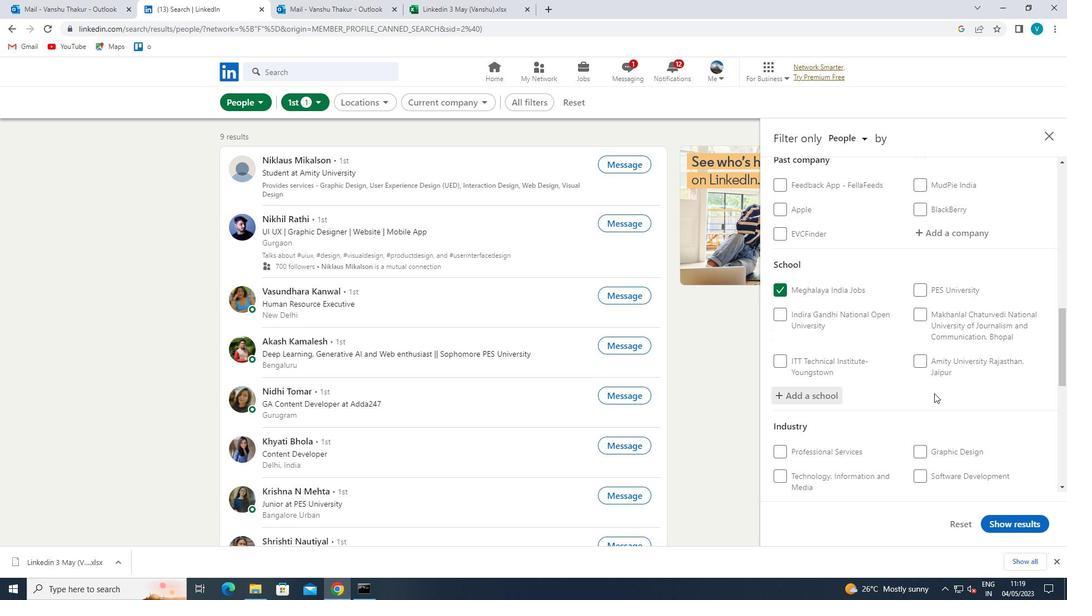 
Action: Mouse scrolled (934, 393) with delta (0, 0)
Screenshot: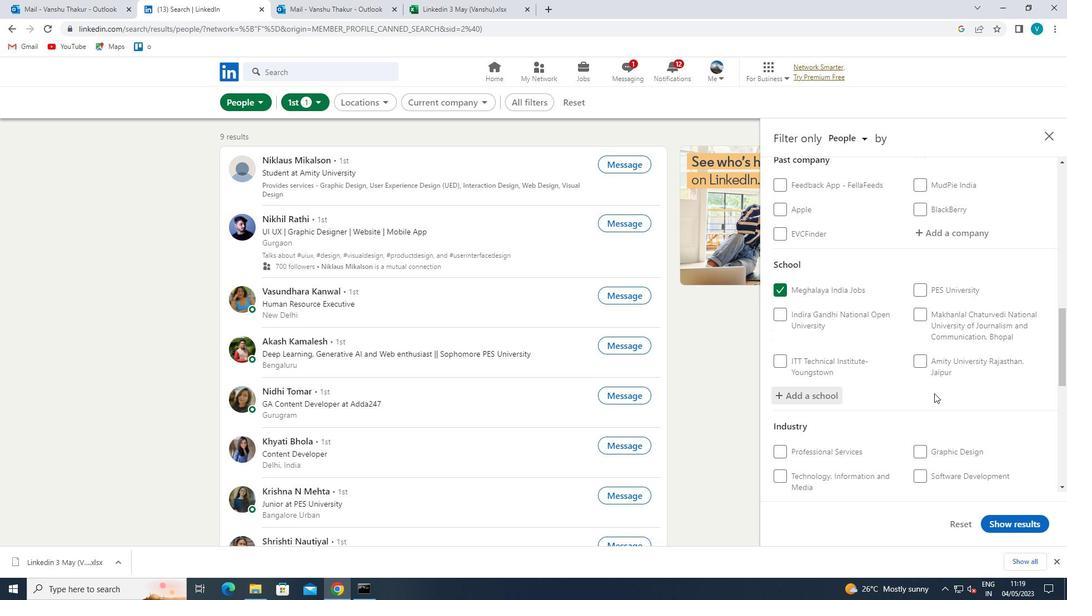 
Action: Mouse scrolled (934, 393) with delta (0, 0)
Screenshot: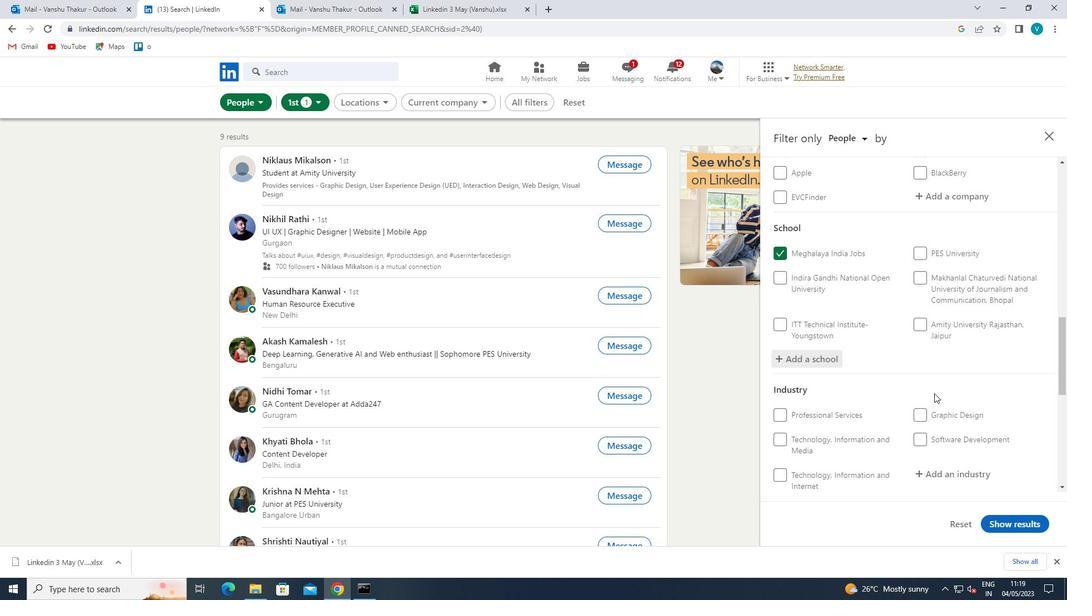 
Action: Mouse moved to (955, 344)
Screenshot: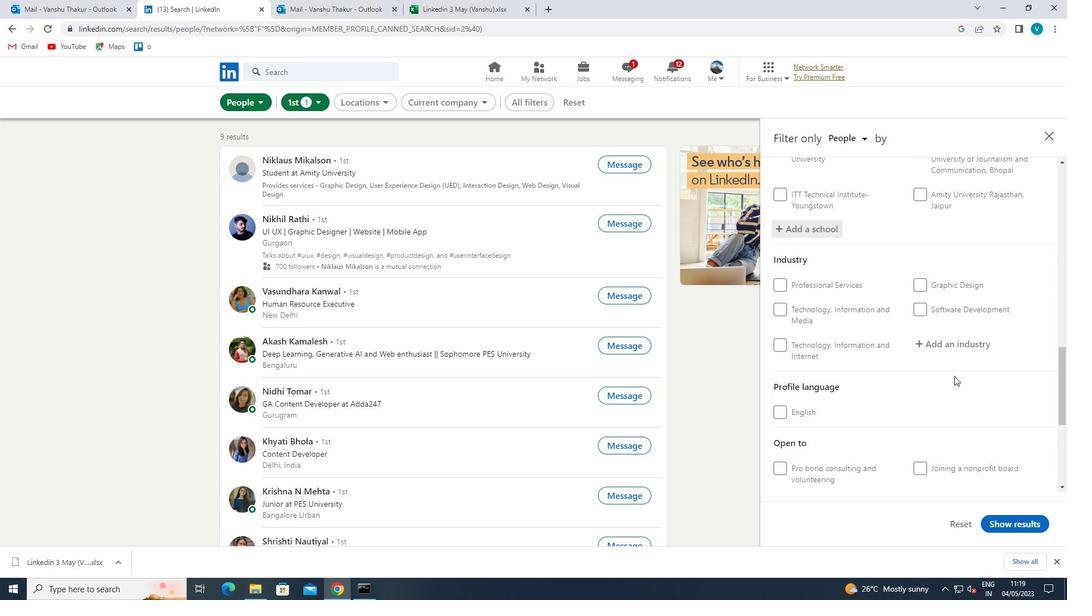 
Action: Mouse pressed left at (955, 344)
Screenshot: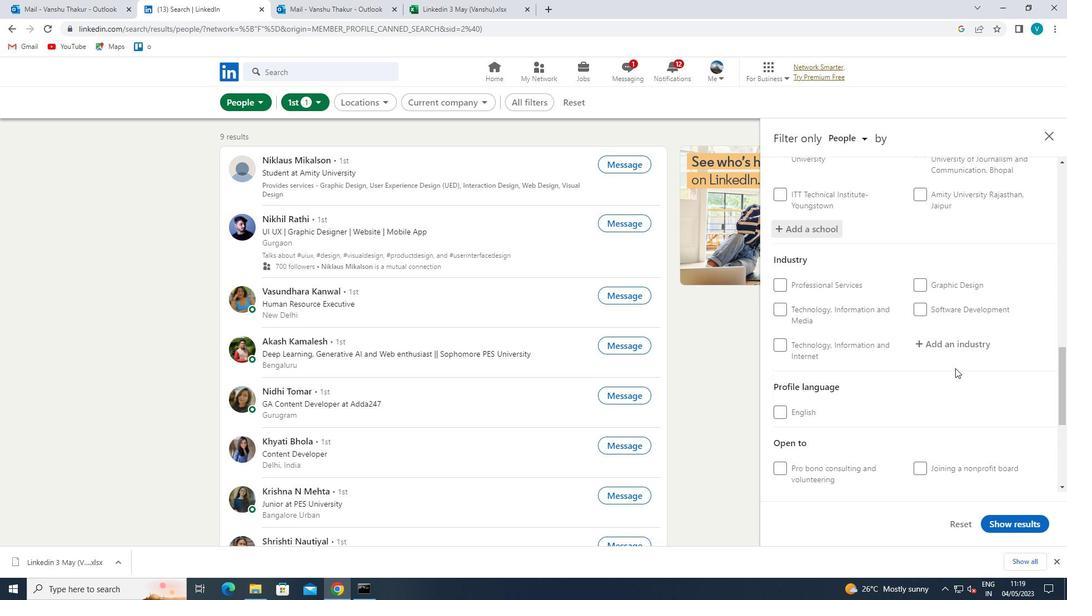
Action: Mouse moved to (958, 344)
Screenshot: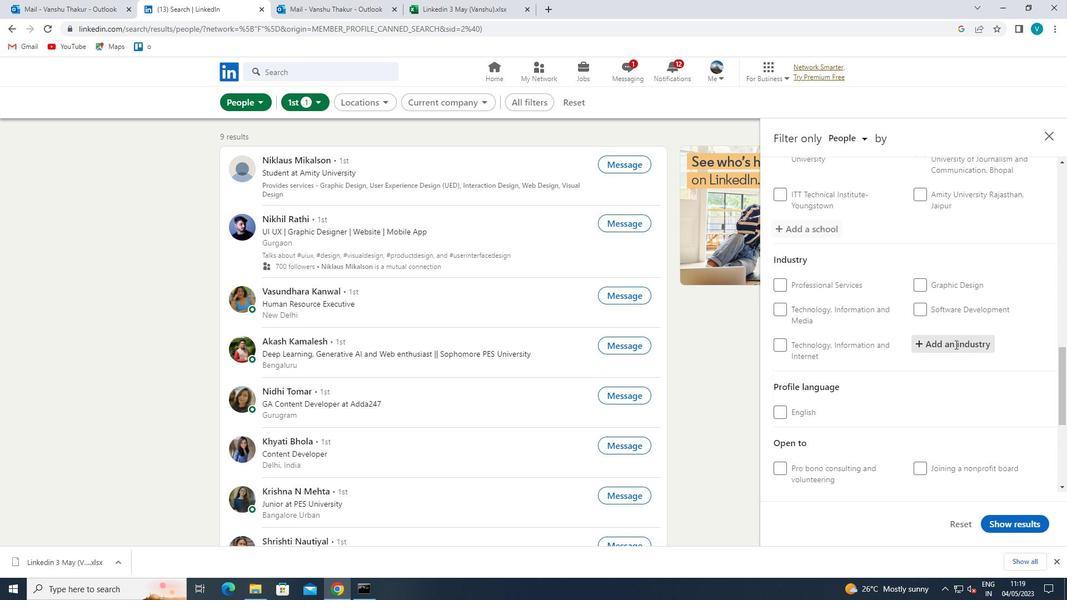 
Action: Key pressed <Key.shift>RETAIL<Key.space>
Screenshot: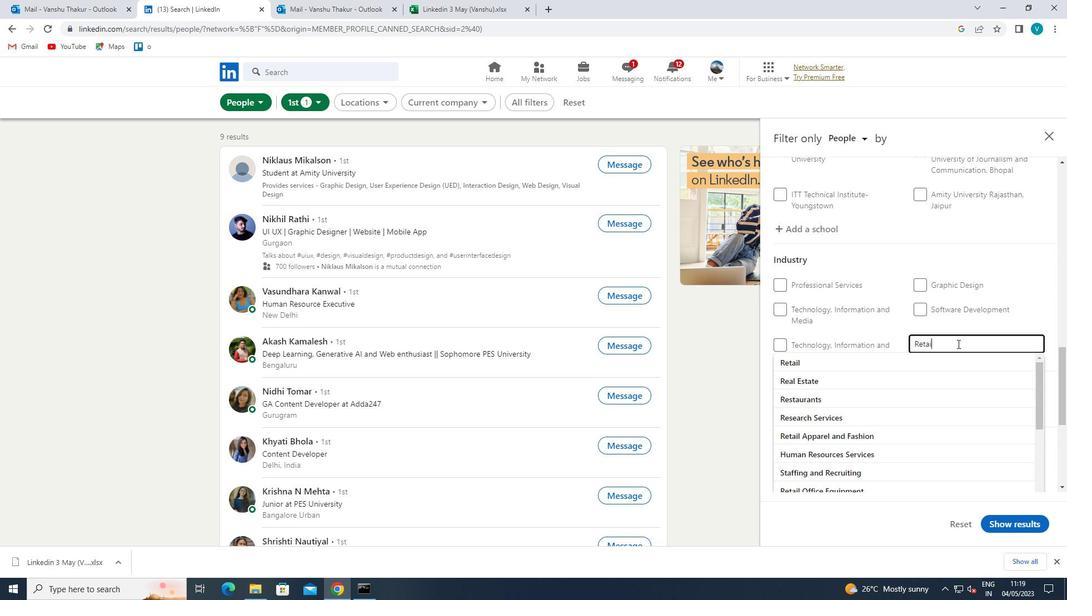 
Action: Mouse moved to (922, 449)
Screenshot: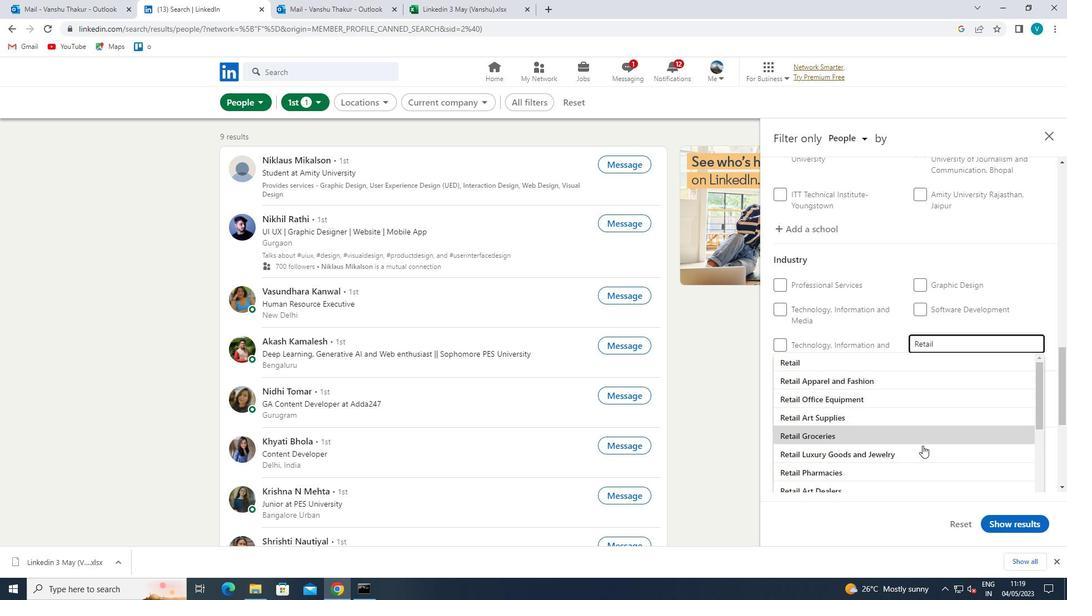 
Action: Mouse pressed left at (922, 449)
Screenshot: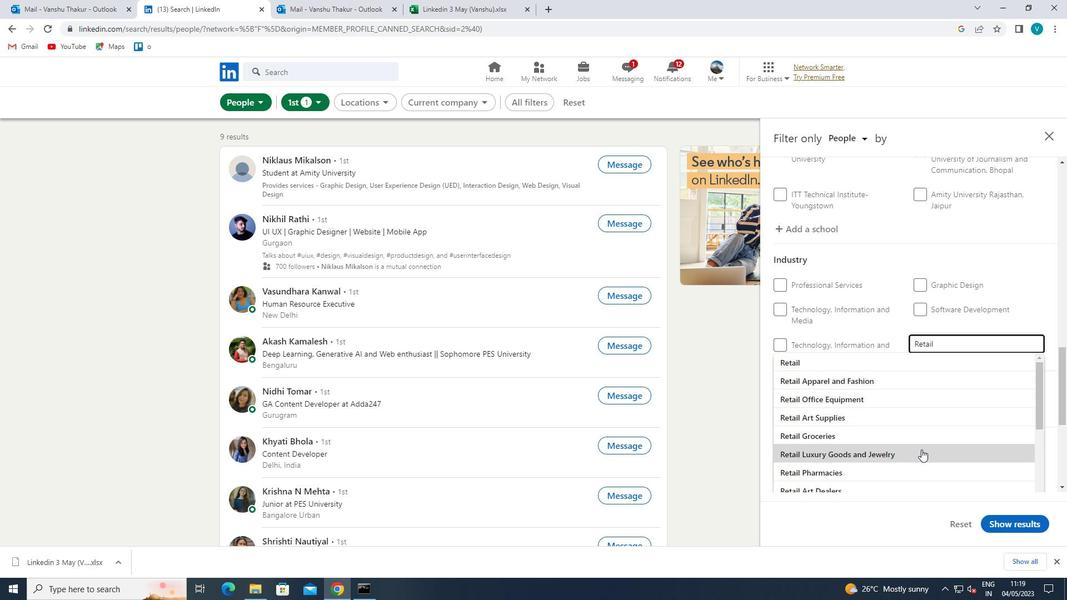 
Action: Mouse moved to (935, 386)
Screenshot: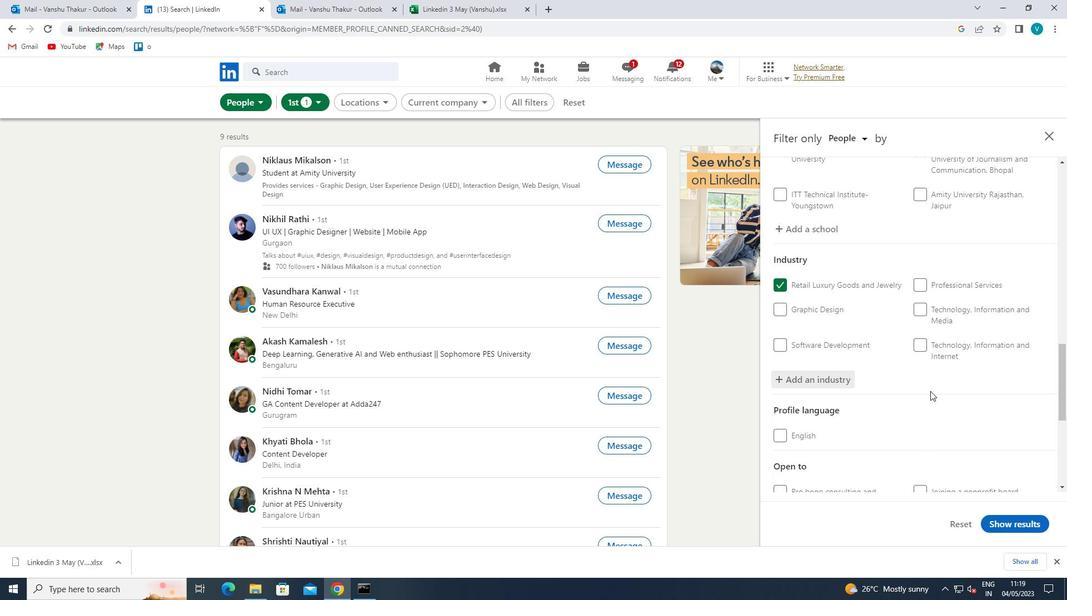 
Action: Mouse scrolled (935, 385) with delta (0, 0)
Screenshot: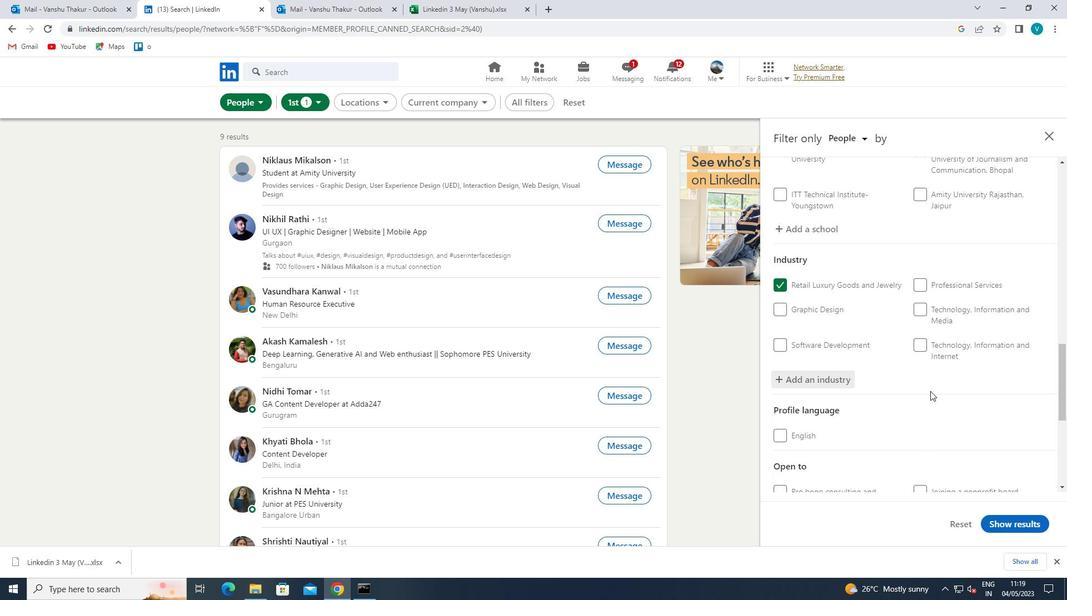 
Action: Mouse moved to (937, 380)
Screenshot: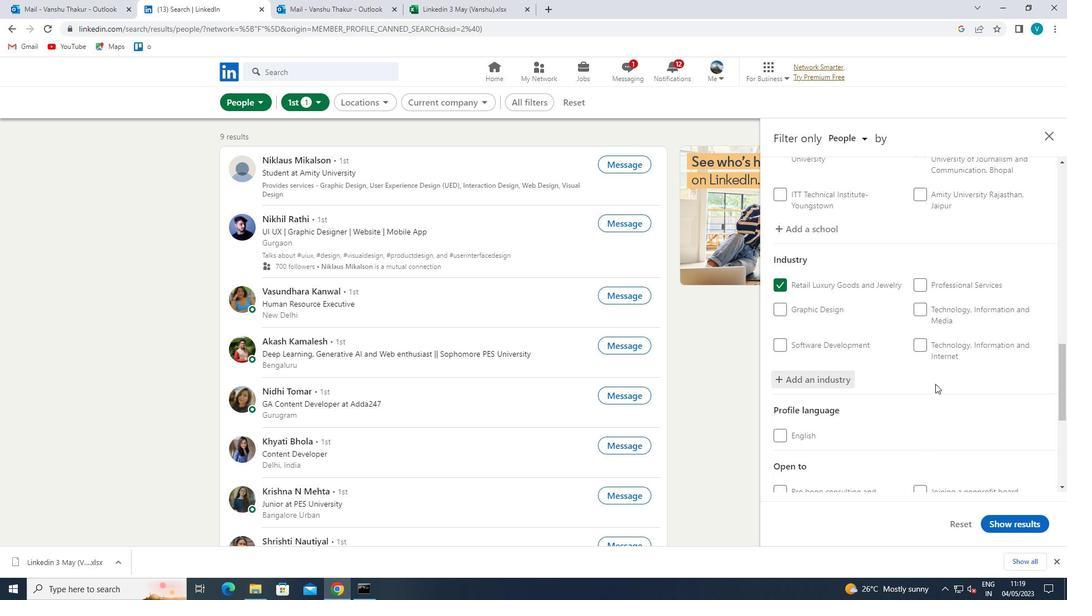 
Action: Mouse scrolled (937, 379) with delta (0, 0)
Screenshot: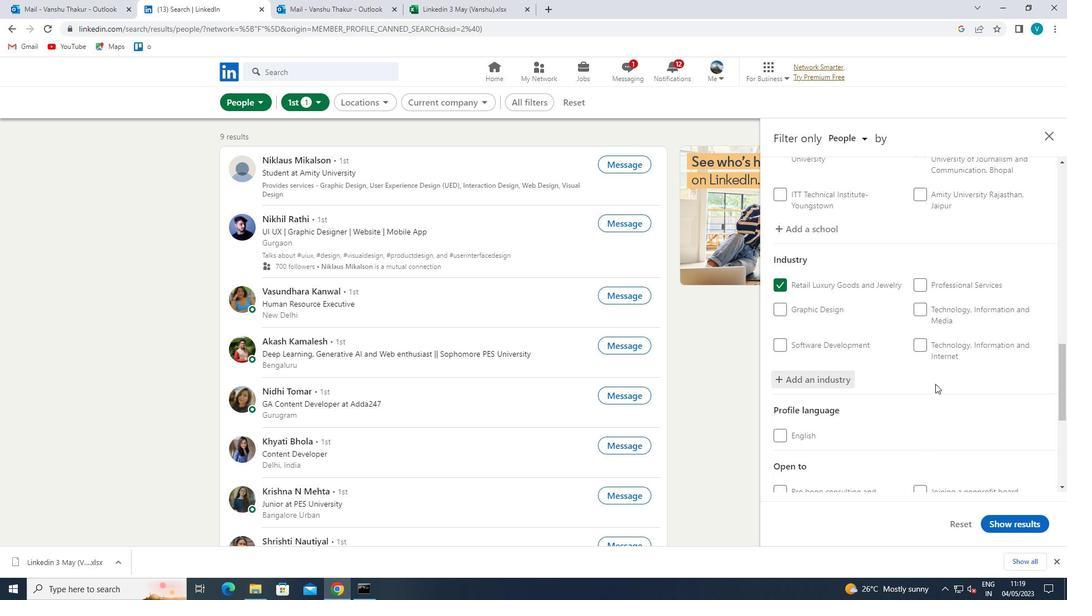 
Action: Mouse moved to (937, 378)
Screenshot: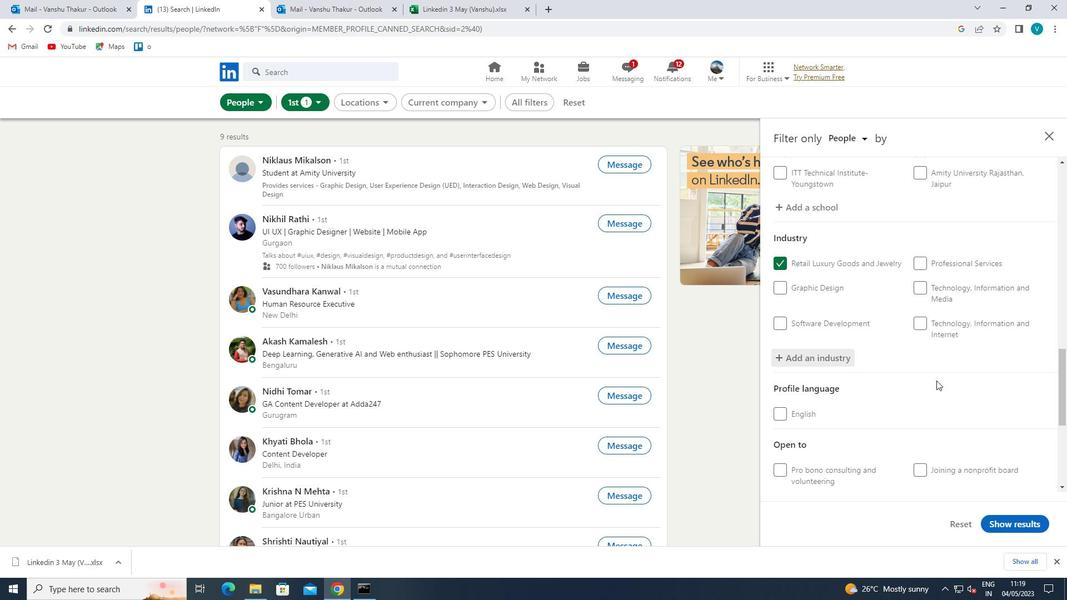 
Action: Mouse scrolled (937, 377) with delta (0, 0)
Screenshot: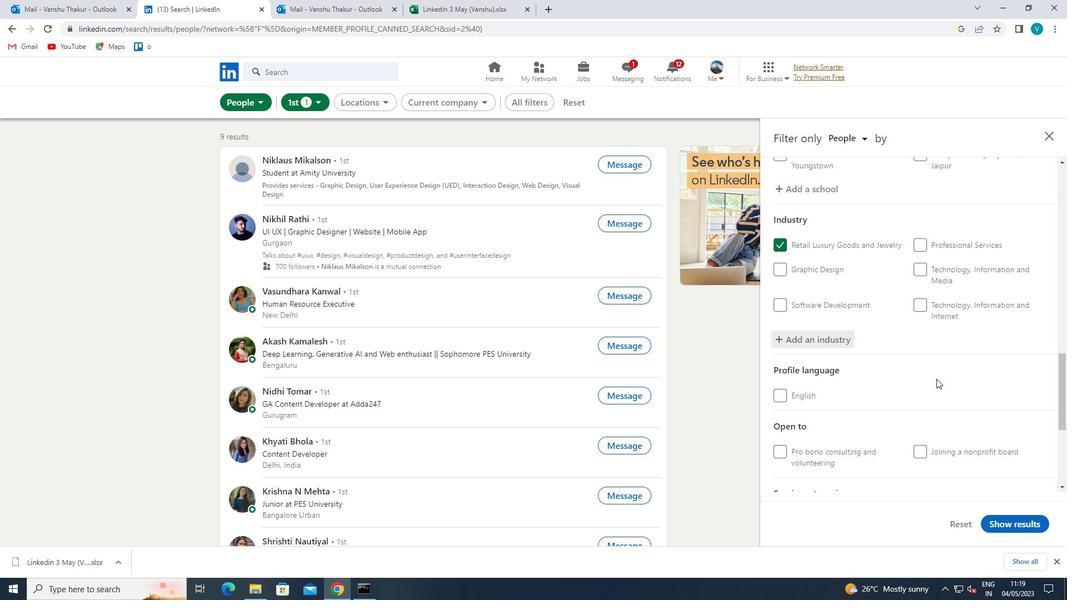 
Action: Mouse moved to (937, 377)
Screenshot: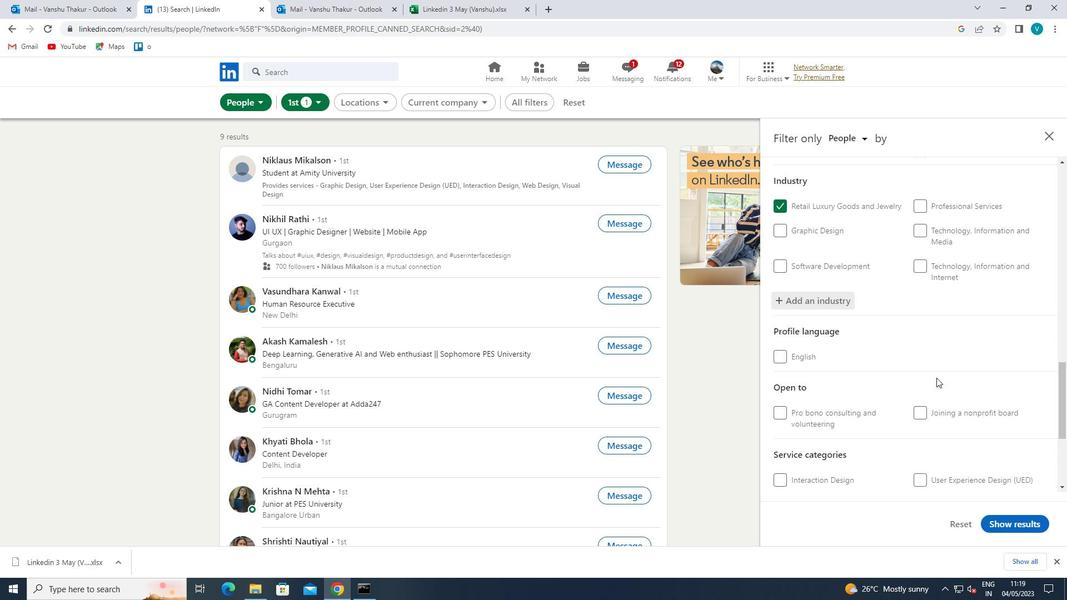 
Action: Mouse scrolled (937, 376) with delta (0, 0)
Screenshot: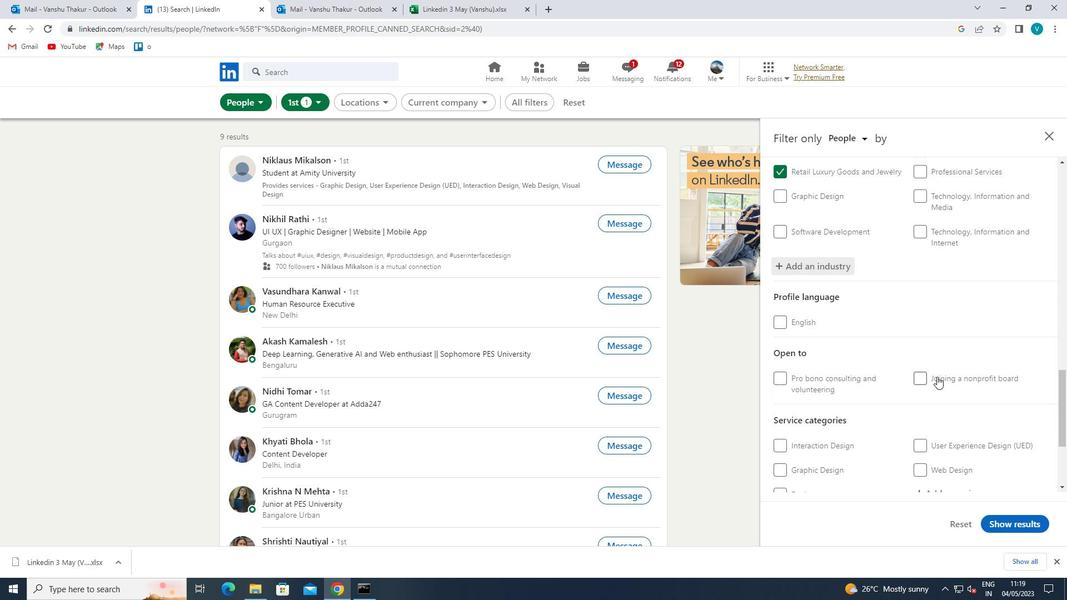 
Action: Mouse moved to (937, 377)
Screenshot: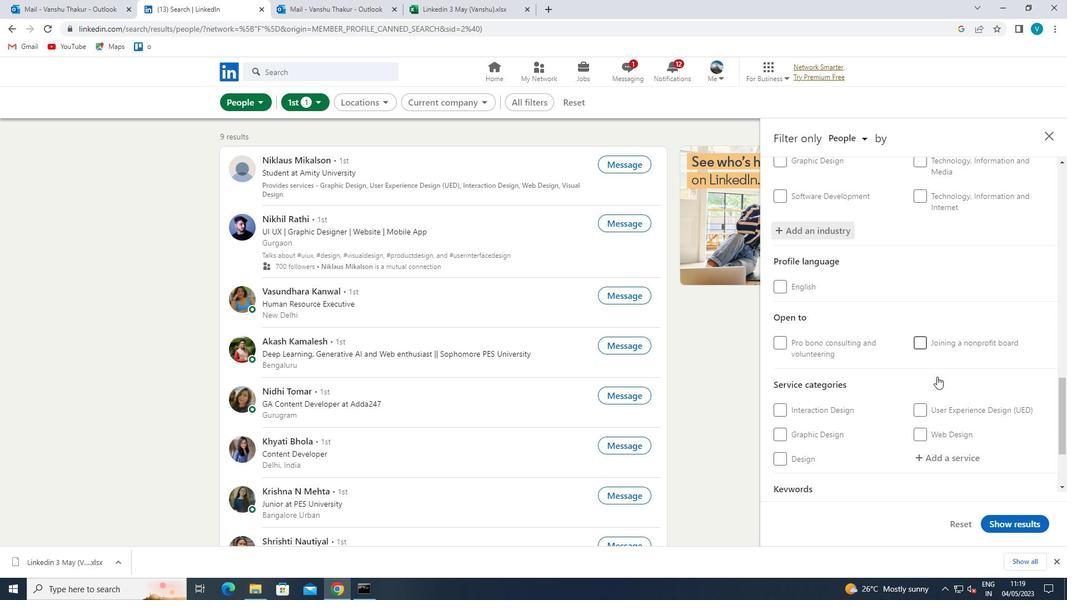 
Action: Mouse scrolled (937, 376) with delta (0, 0)
Screenshot: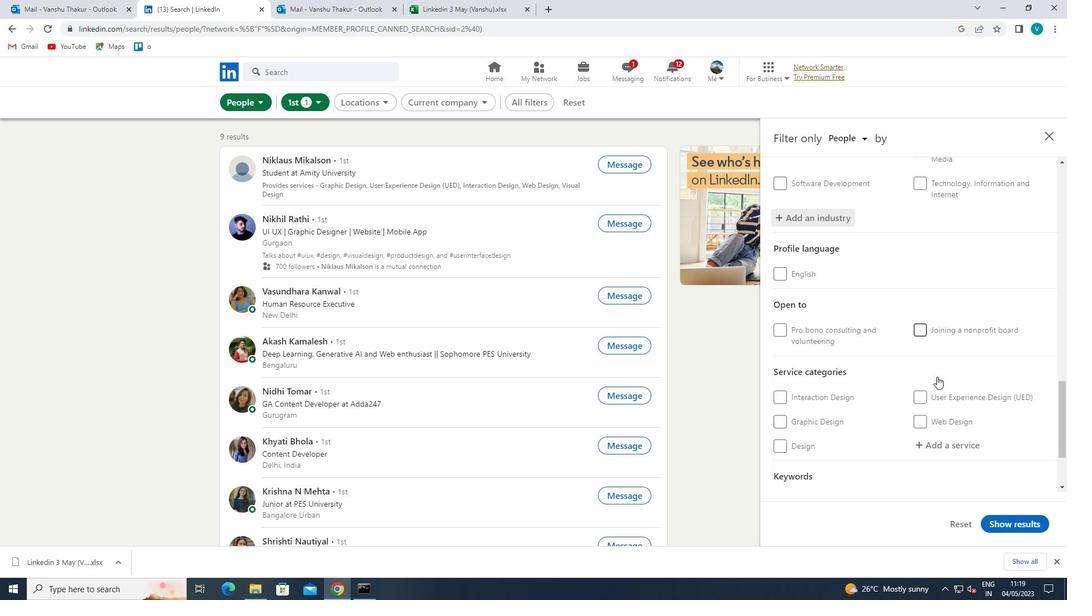 
Action: Mouse moved to (952, 335)
Screenshot: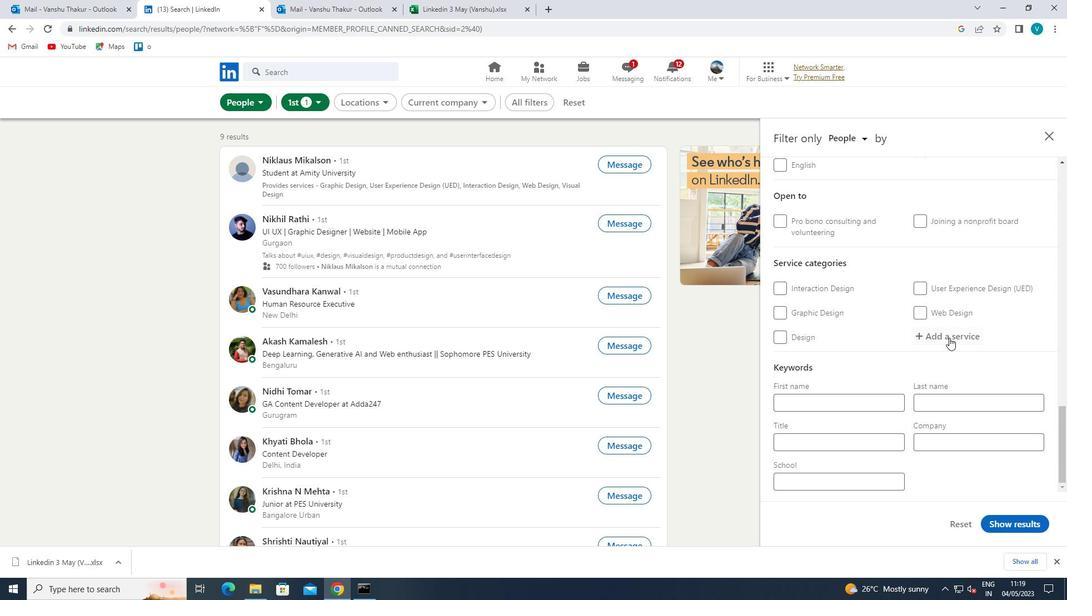 
Action: Mouse pressed left at (952, 335)
Screenshot: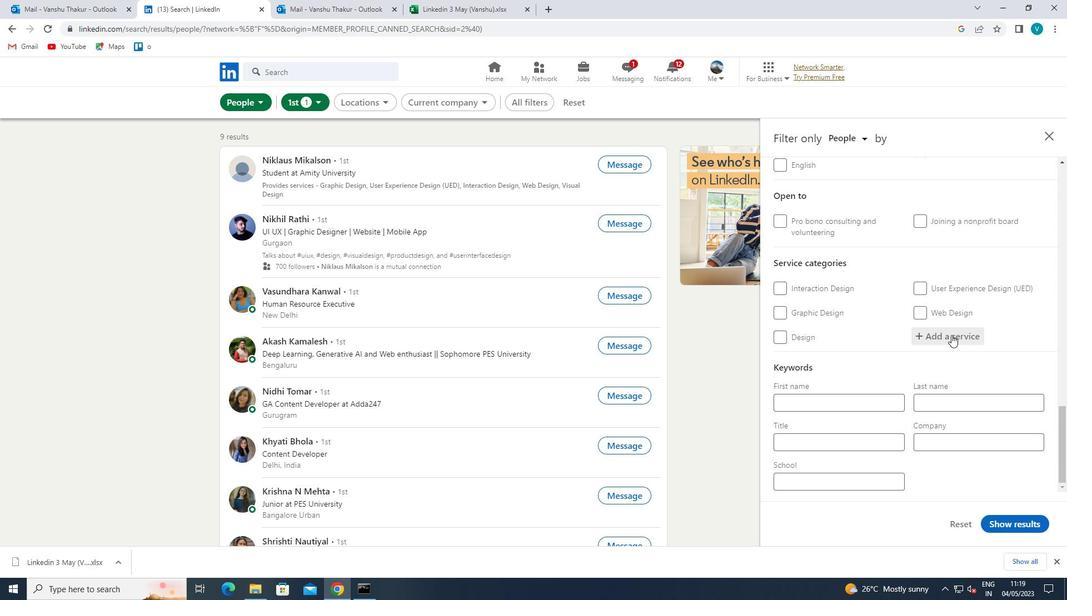 
Action: Mouse moved to (944, 339)
Screenshot: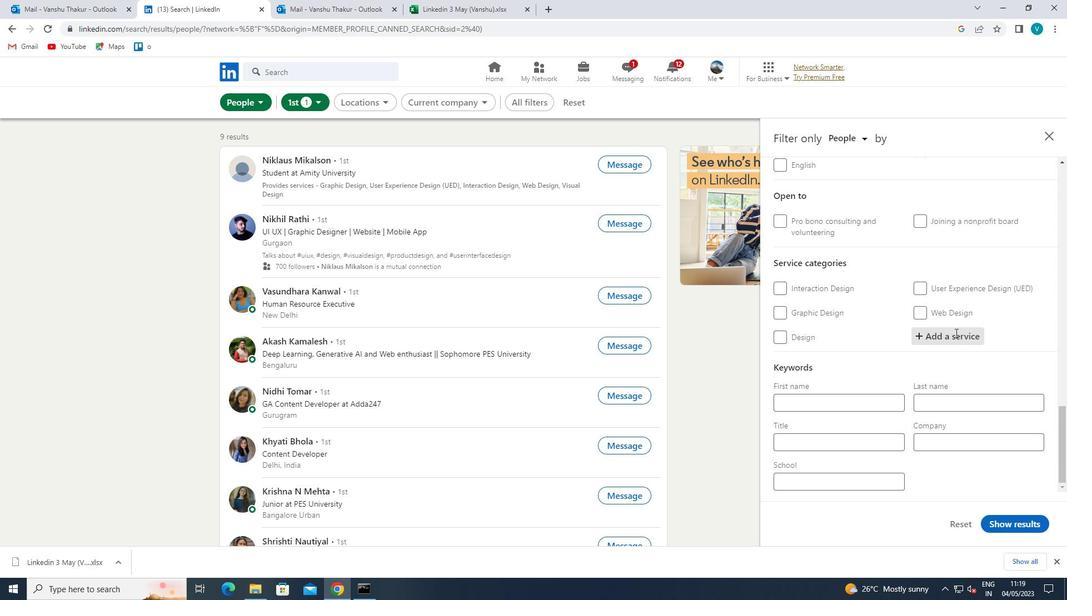 
Action: Key pressed <Key.shift>LABOR<Key.space>
Screenshot: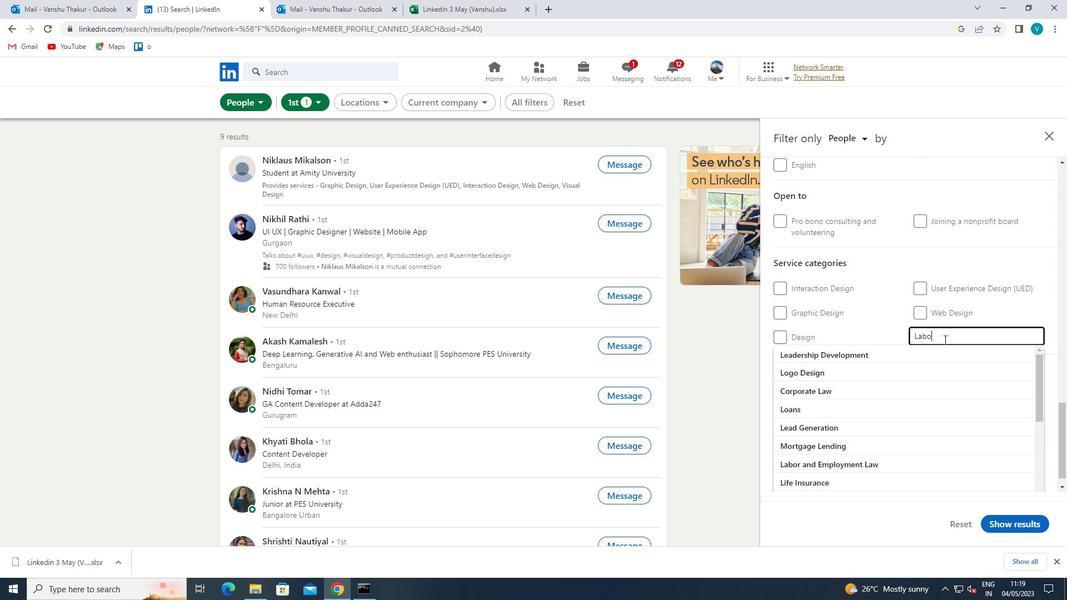 
Action: Mouse moved to (917, 352)
Screenshot: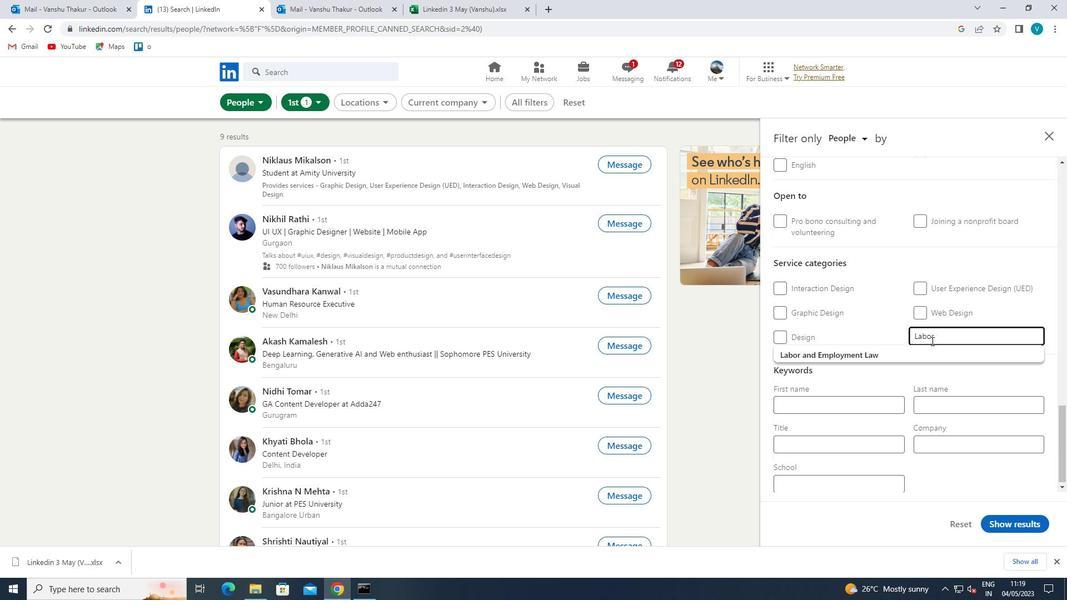 
Action: Mouse pressed left at (917, 352)
Screenshot: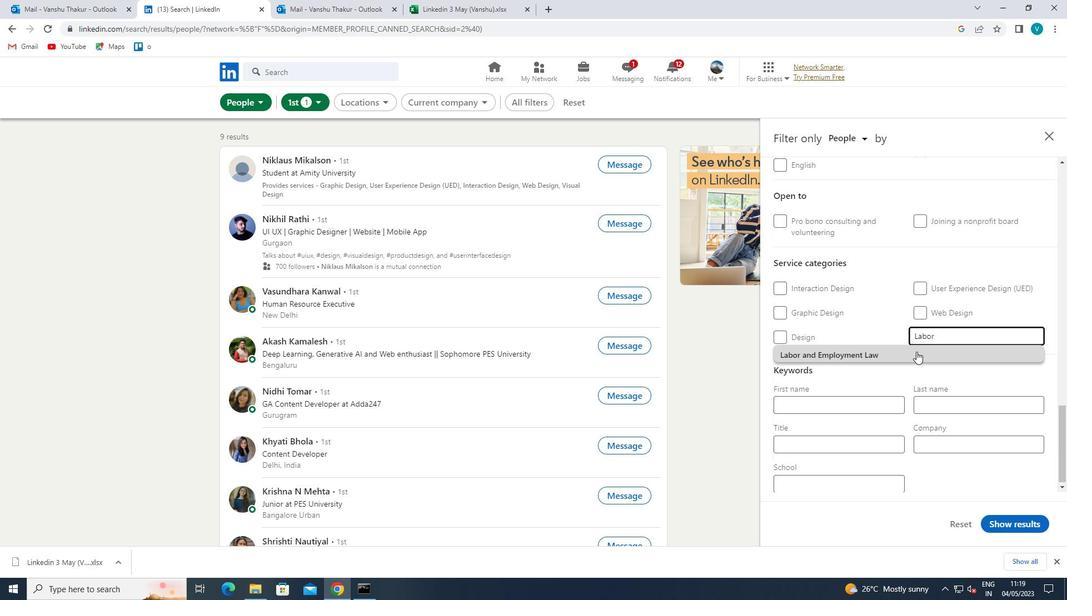 
Action: Mouse moved to (913, 353)
Screenshot: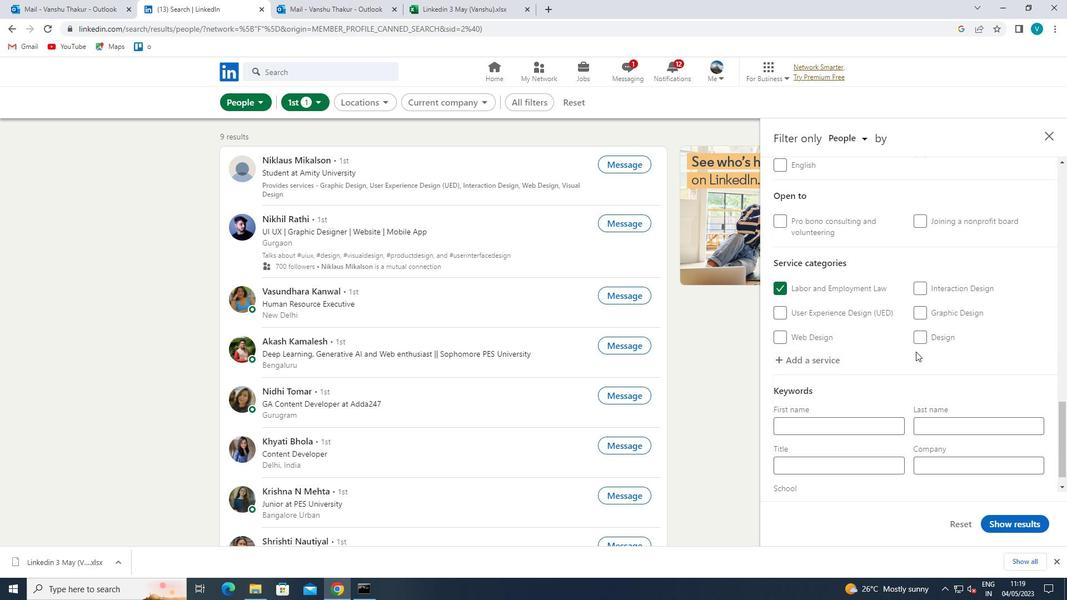 
Action: Mouse scrolled (913, 353) with delta (0, 0)
Screenshot: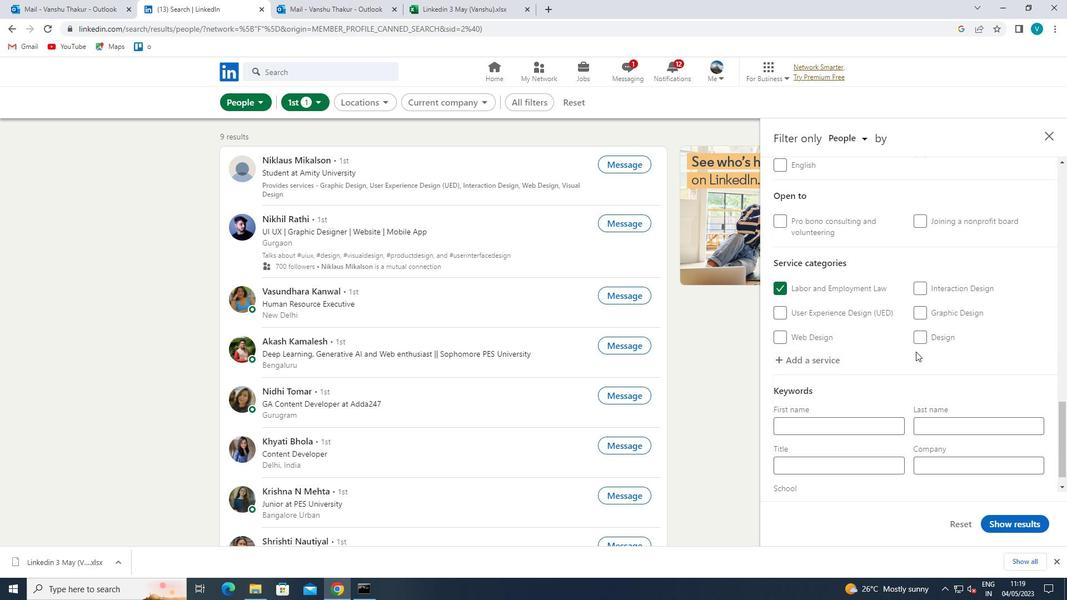 
Action: Mouse moved to (913, 354)
Screenshot: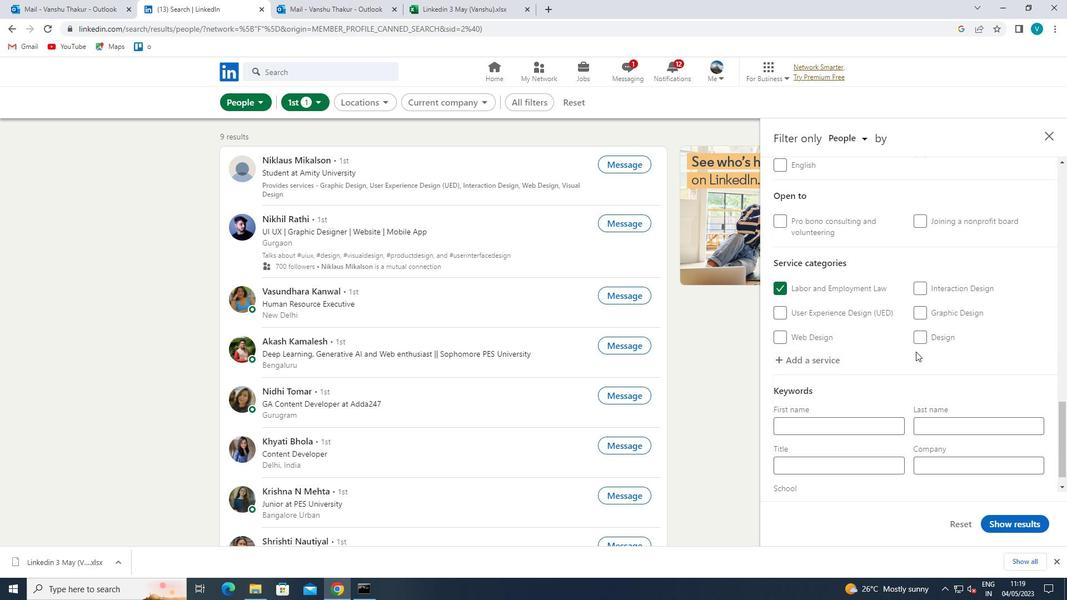 
Action: Mouse scrolled (913, 354) with delta (0, 0)
Screenshot: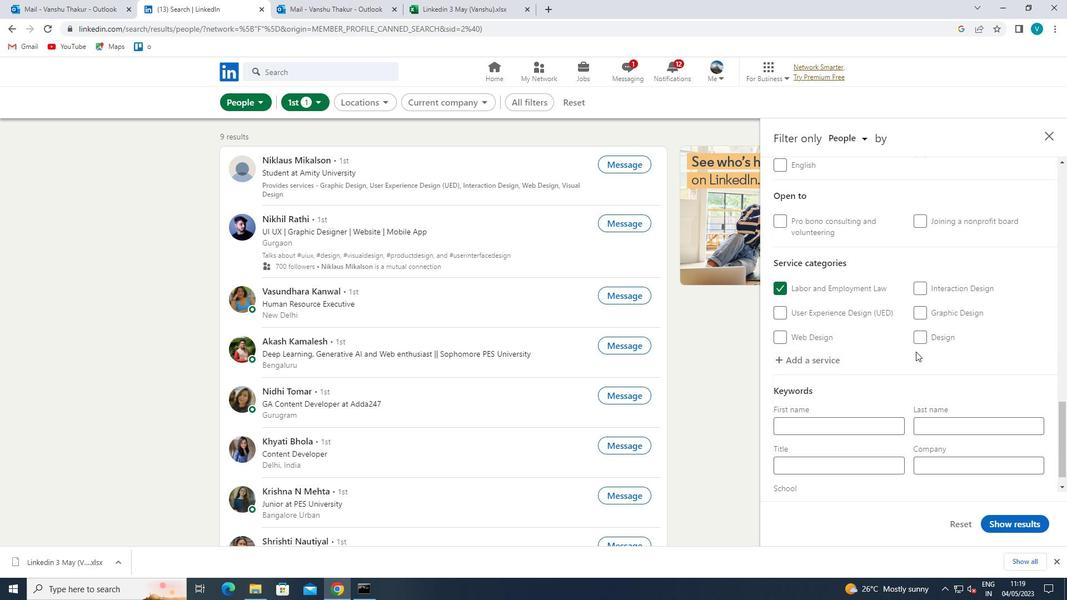 
Action: Mouse moved to (912, 354)
Screenshot: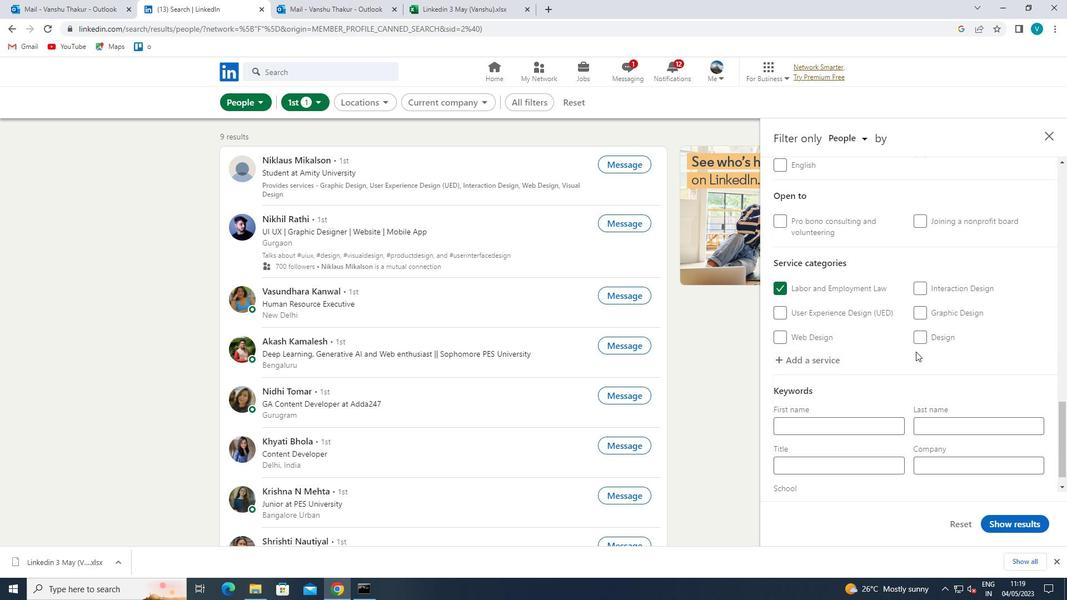 
Action: Mouse scrolled (912, 354) with delta (0, 0)
Screenshot: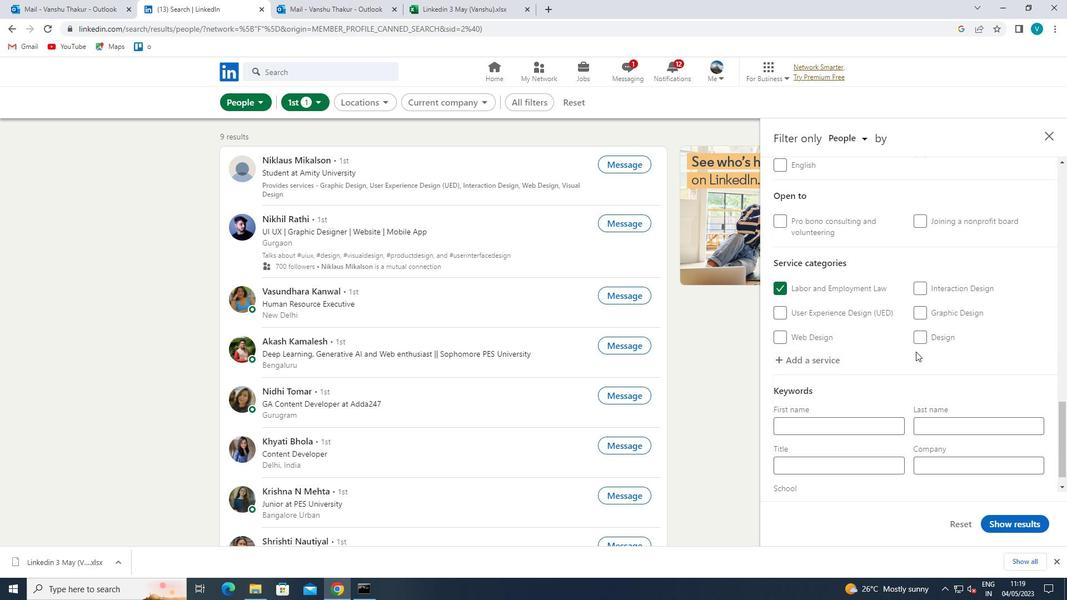 
Action: Mouse moved to (912, 354)
Screenshot: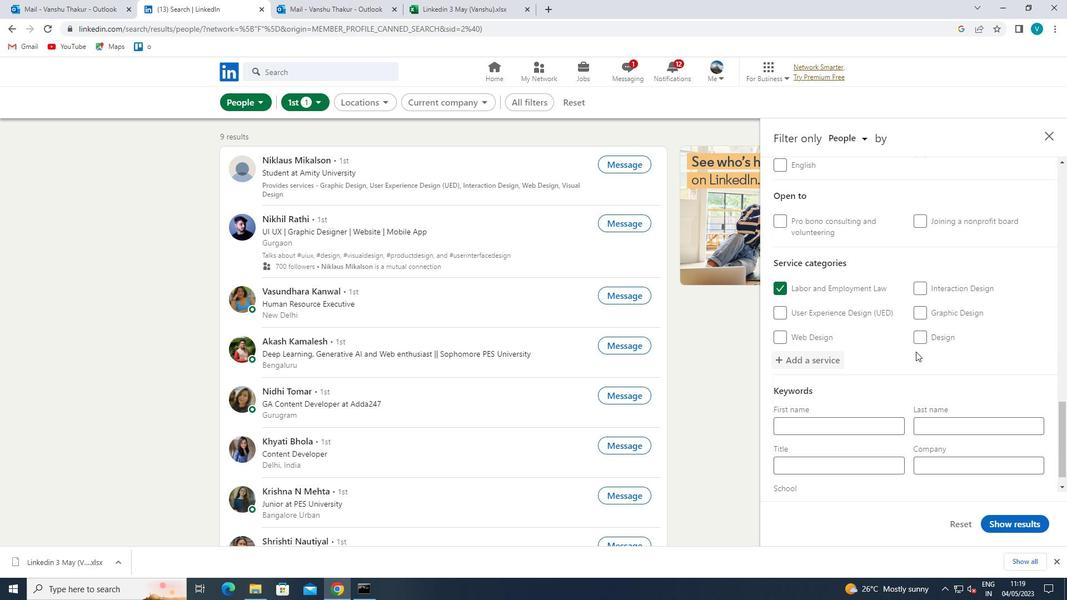
Action: Mouse scrolled (912, 354) with delta (0, 0)
Screenshot: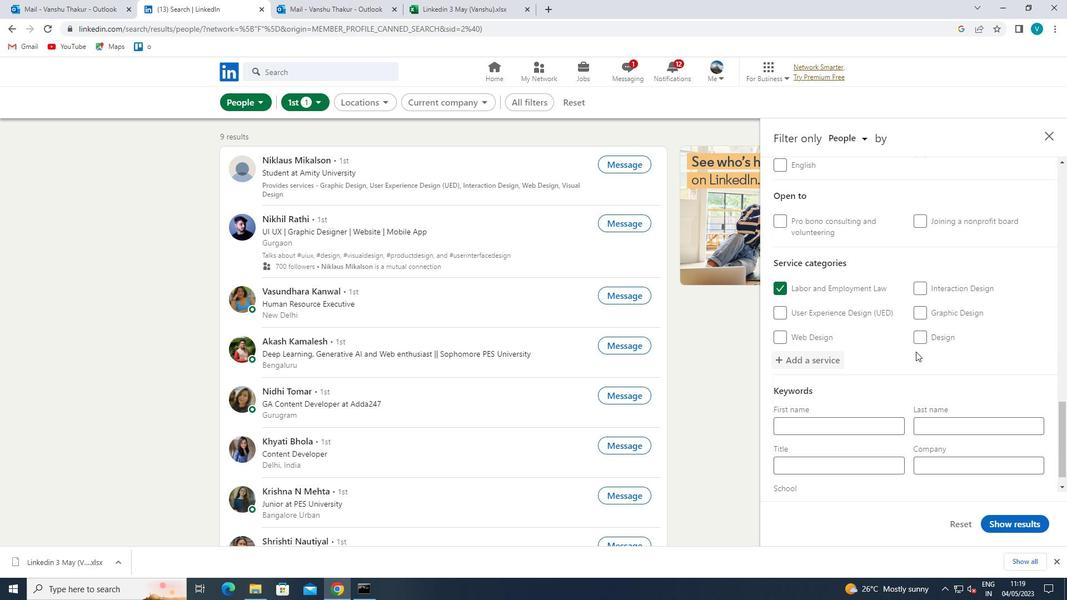 
Action: Mouse moved to (861, 438)
Screenshot: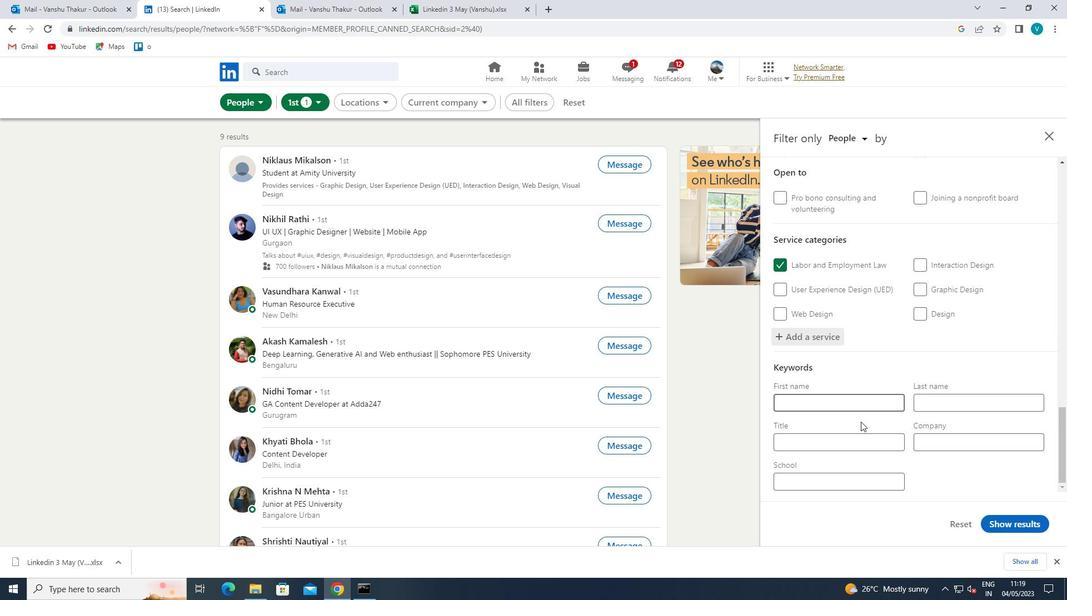 
Action: Mouse pressed left at (861, 438)
Screenshot: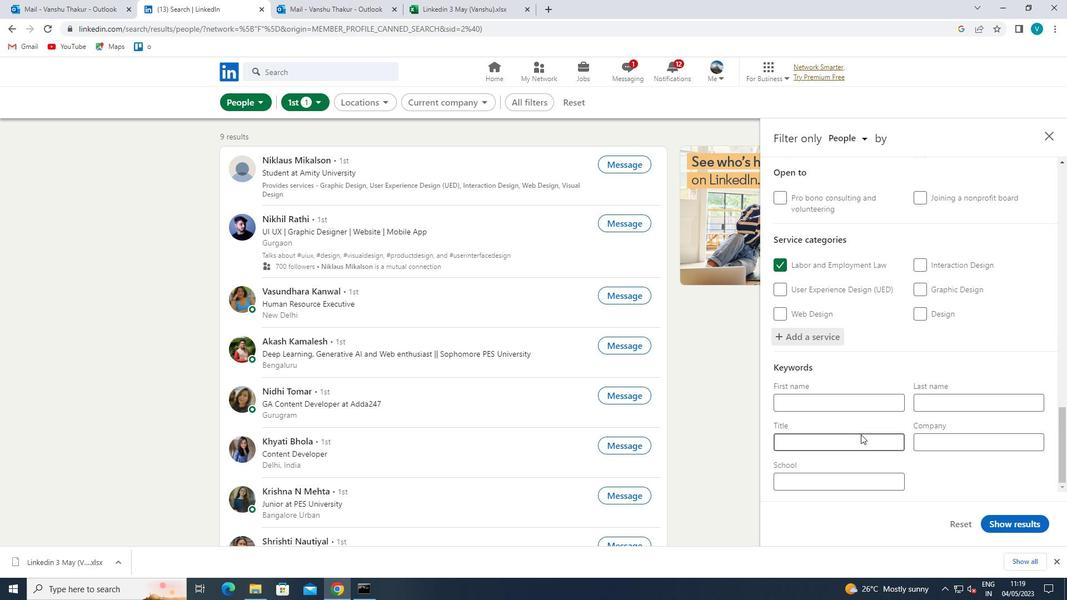 
Action: Mouse moved to (861, 438)
Screenshot: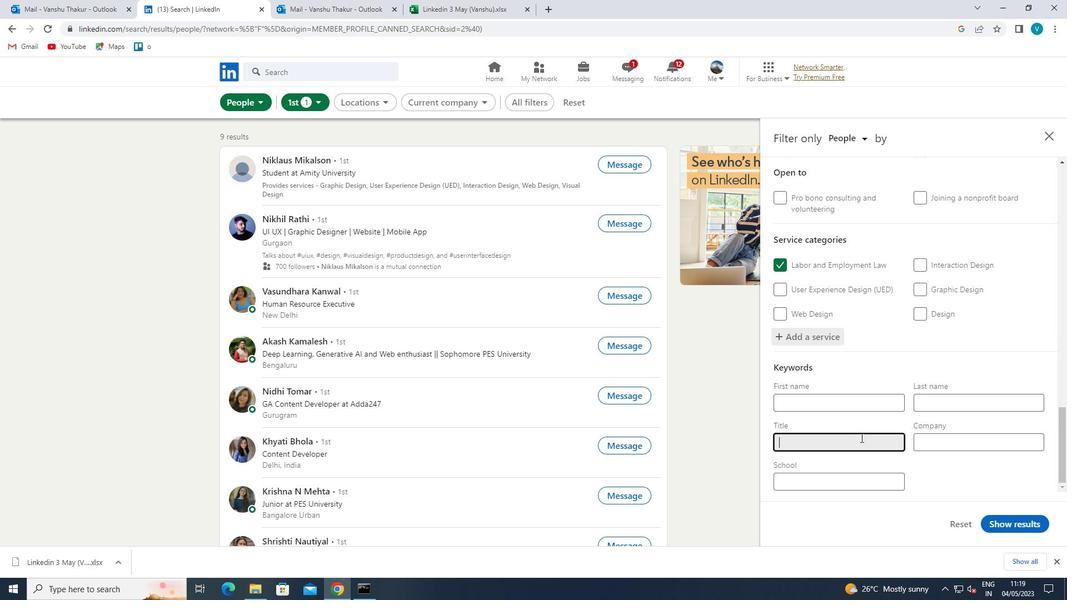 
Action: Key pressed <Key.shift>SUPERVISOR<Key.space>
Screenshot: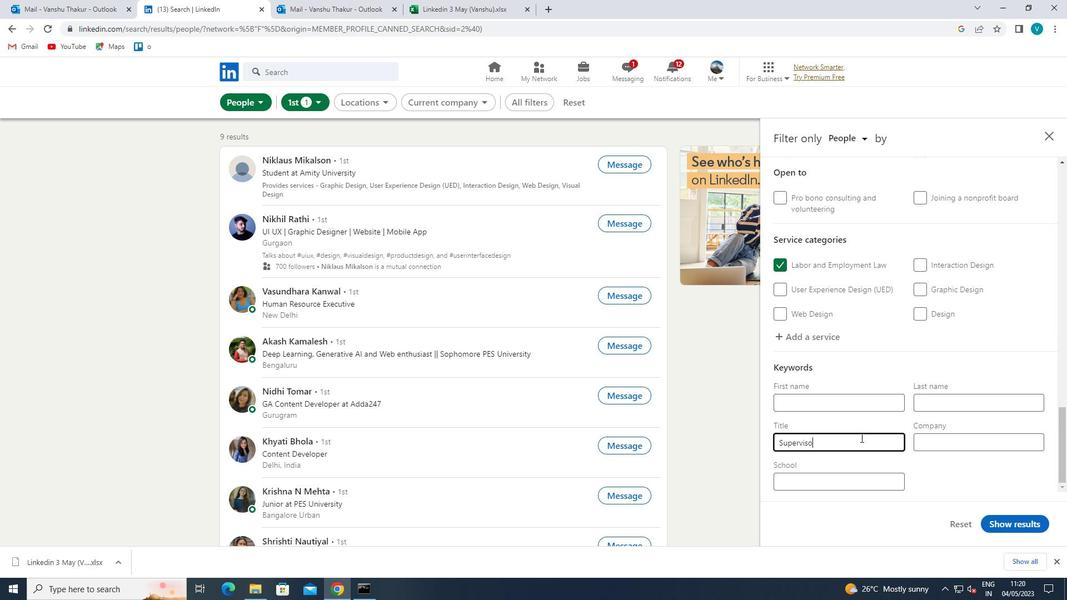 
Action: Mouse moved to (995, 525)
Screenshot: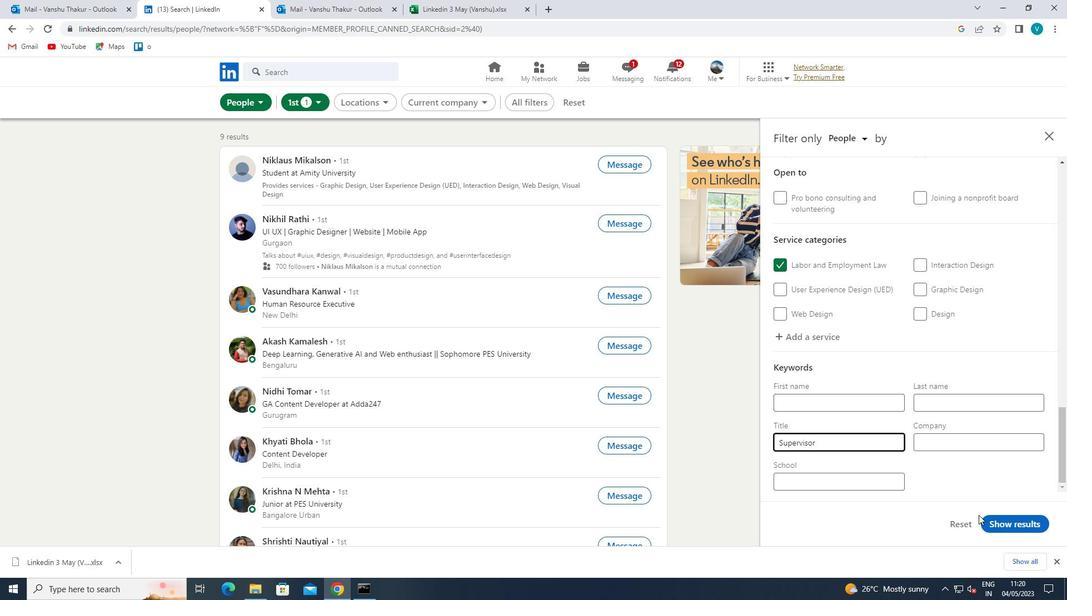 
Action: Mouse pressed left at (995, 525)
Screenshot: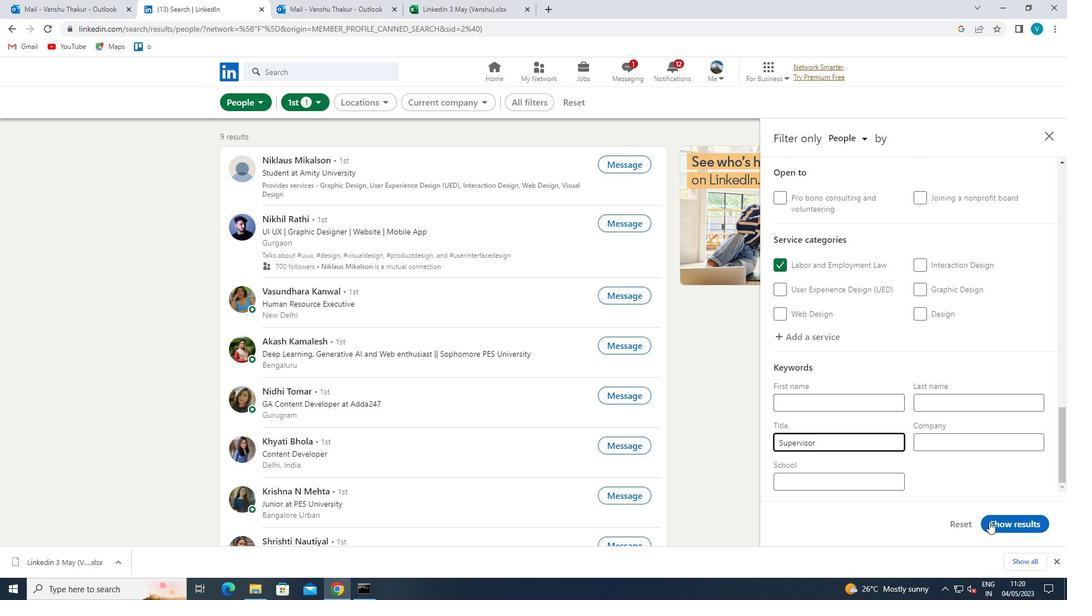 
Action: Mouse moved to (996, 526)
Screenshot: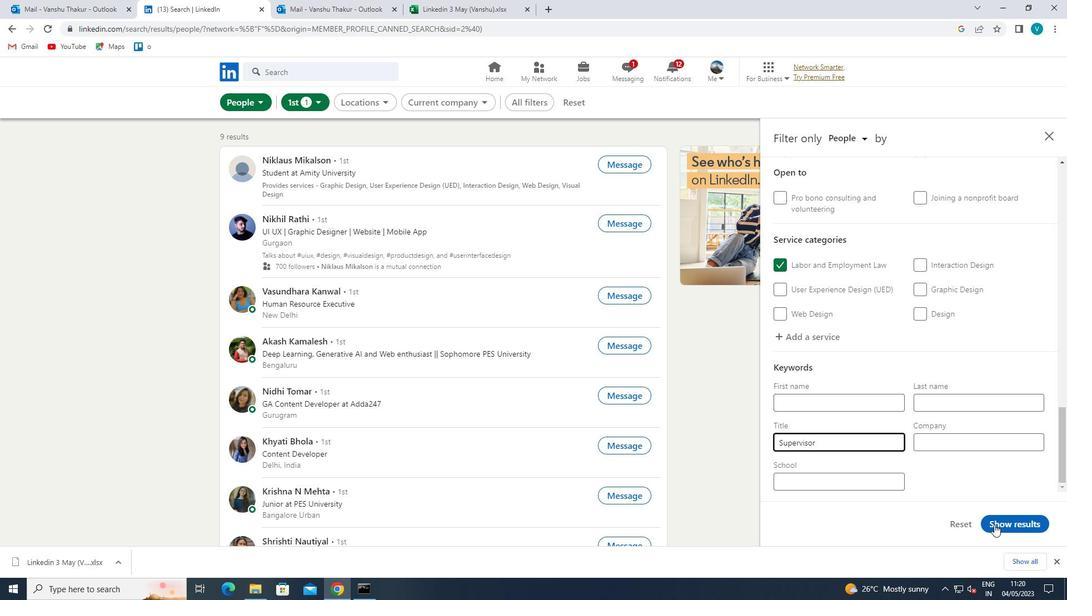 
